 Task: In the event  named  Third Training Workshop: Negotiation Techniques, Set a range of dates when you can accept meetings  '12 Jul â€" 1 Aug 2023'. Select a duration of  30 min. Select working hours  	_x000D_
MON- SAT 9:00am â€" 5:00pm. Add time before or after your events  as 5 min. Set the frequency of available time slots for invitees as  45 min. Set the minimum notice period and maximum events allowed per day as  164 hour and 6. , logged in from the account softage.4@softage.net and add another guest for the event, softage.9@softage.net
Action: Mouse pressed left at (350, 298)
Screenshot: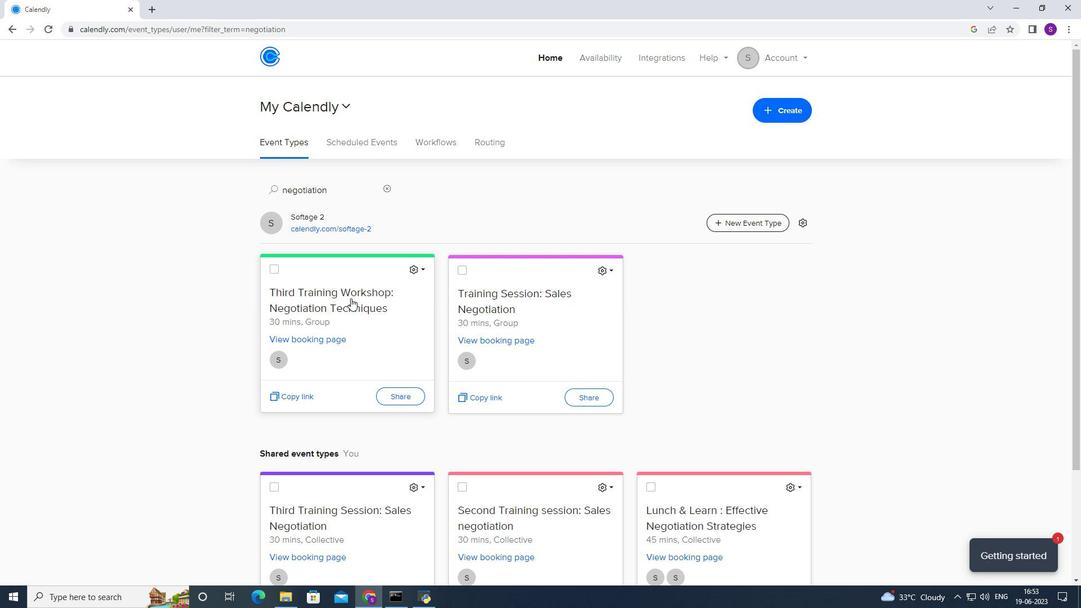 
Action: Mouse moved to (235, 279)
Screenshot: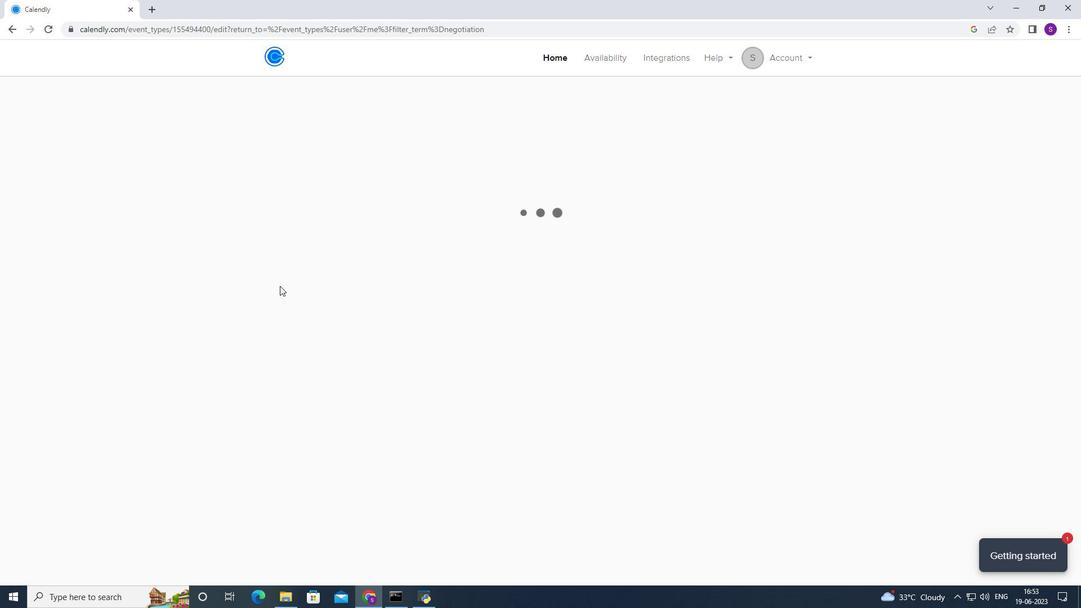 
Action: Mouse scrolled (235, 279) with delta (0, 0)
Screenshot: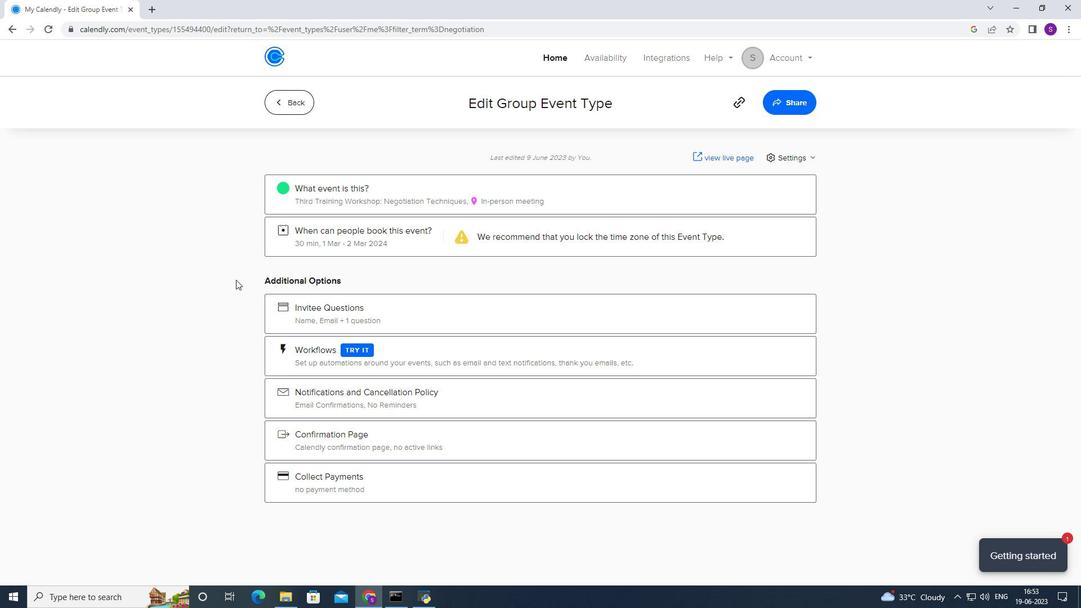 
Action: Mouse scrolled (235, 279) with delta (0, 0)
Screenshot: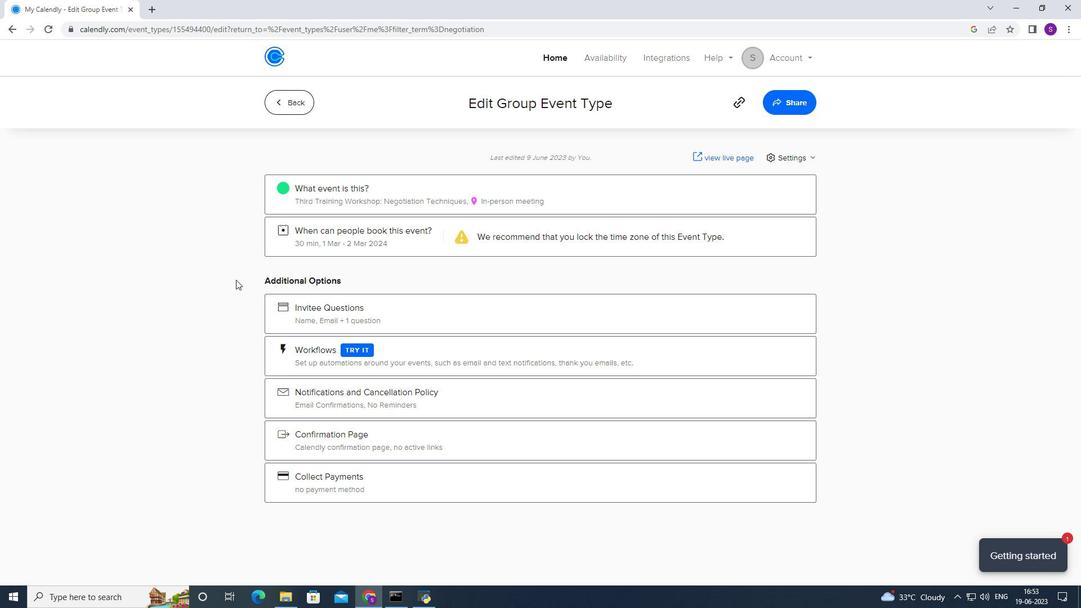 
Action: Mouse scrolled (235, 279) with delta (0, 0)
Screenshot: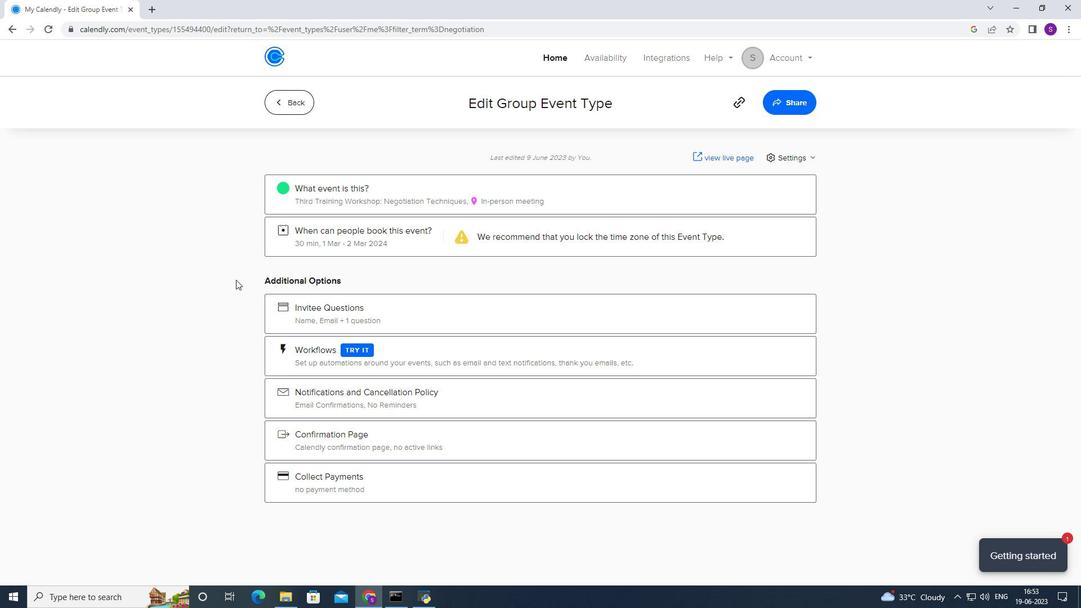 
Action: Mouse scrolled (235, 279) with delta (0, 0)
Screenshot: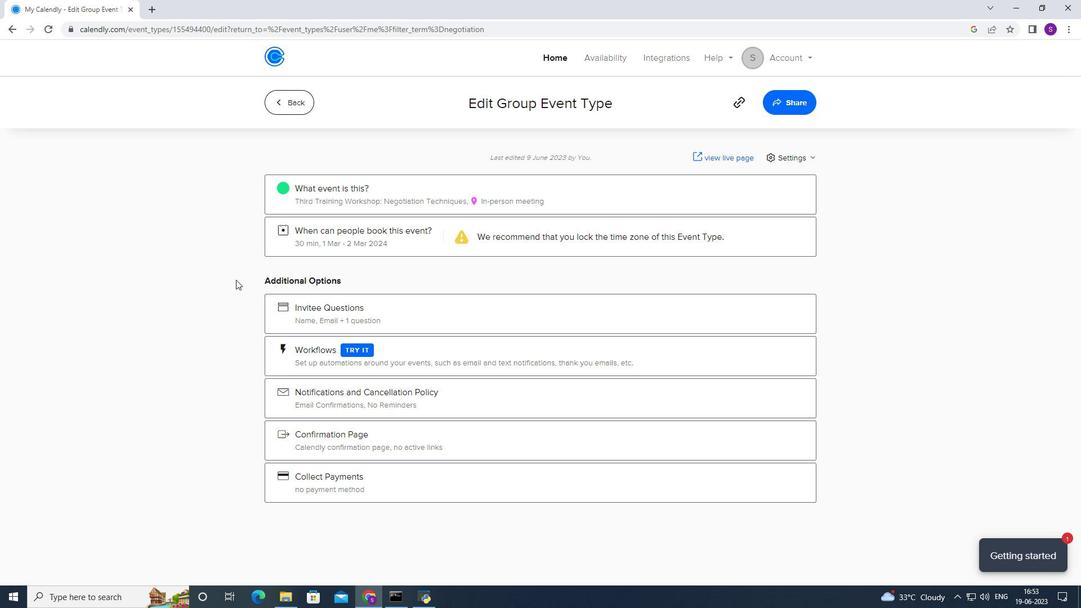 
Action: Mouse moved to (356, 245)
Screenshot: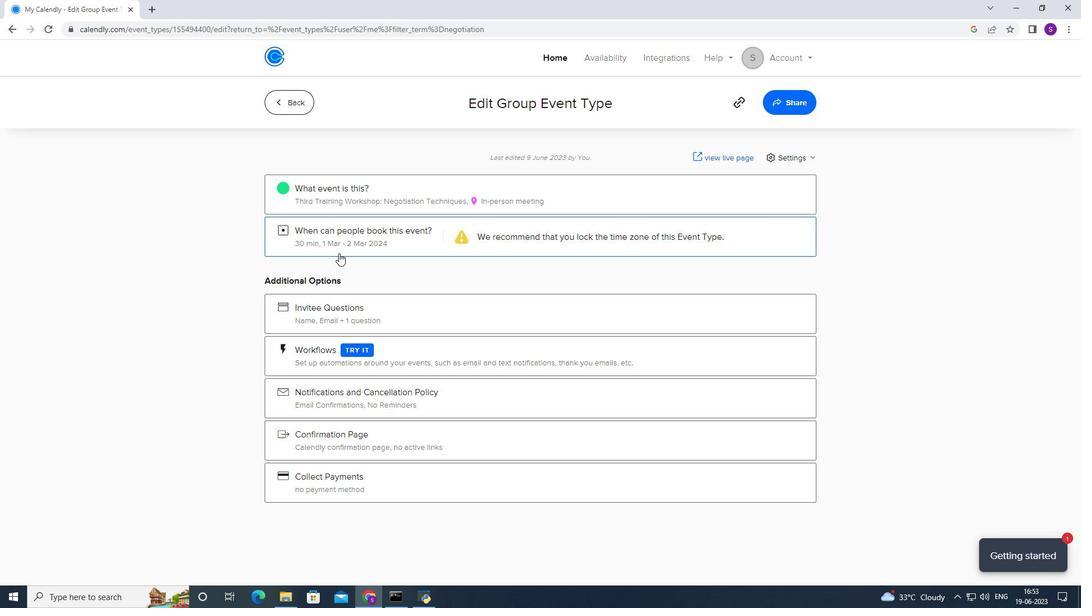 
Action: Mouse pressed left at (356, 245)
Screenshot: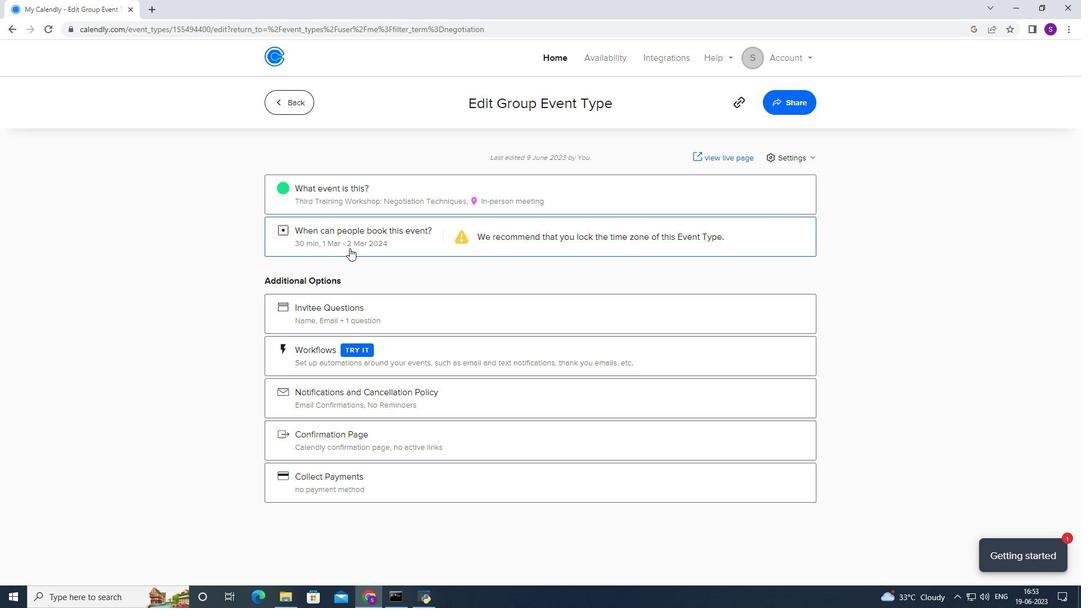 
Action: Mouse moved to (391, 382)
Screenshot: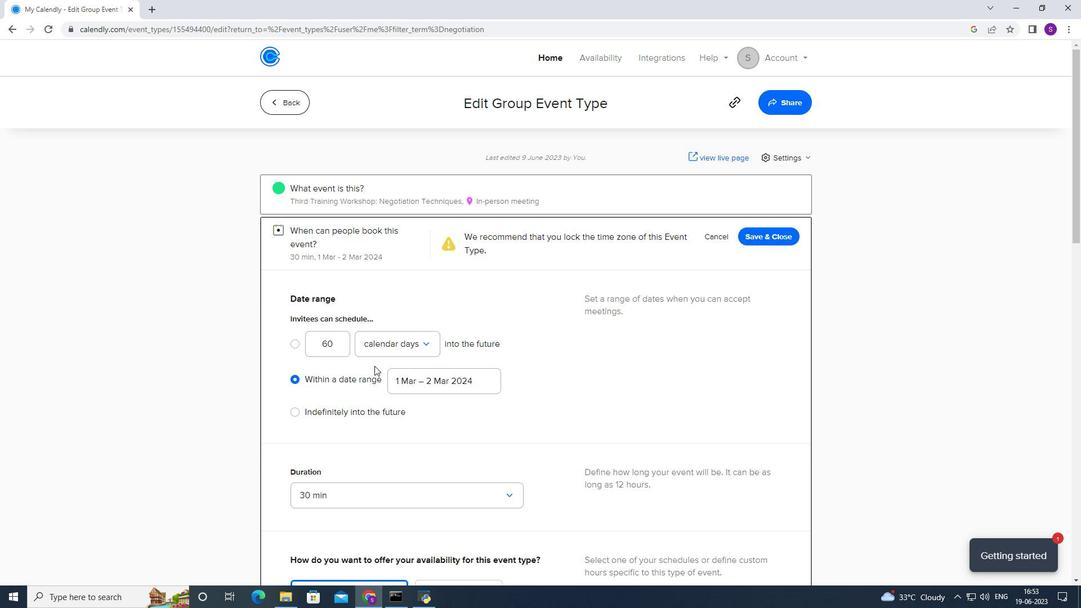 
Action: Mouse pressed left at (391, 382)
Screenshot: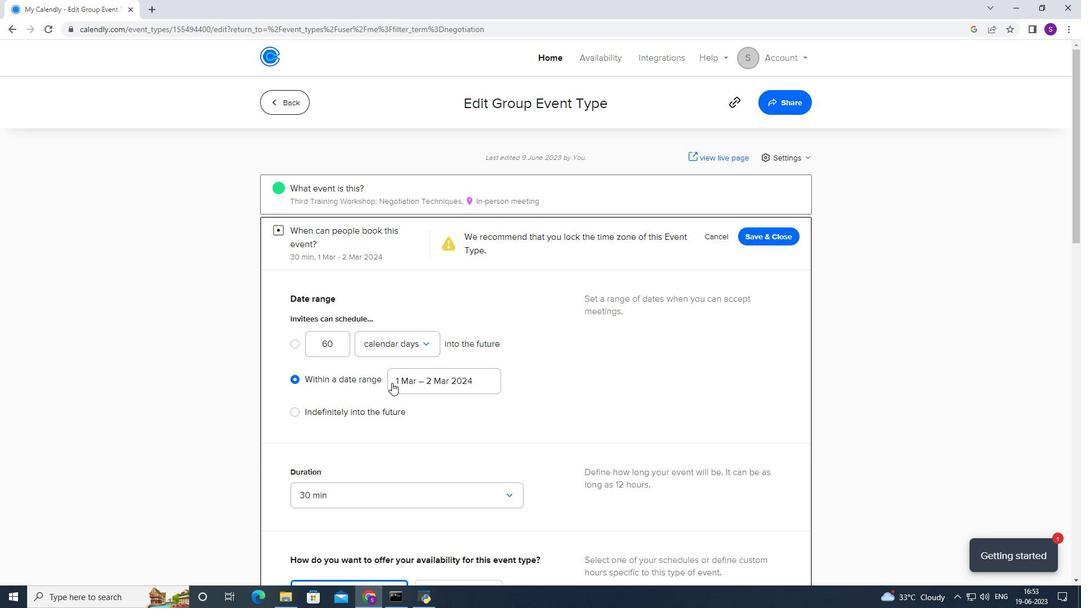 
Action: Mouse moved to (470, 173)
Screenshot: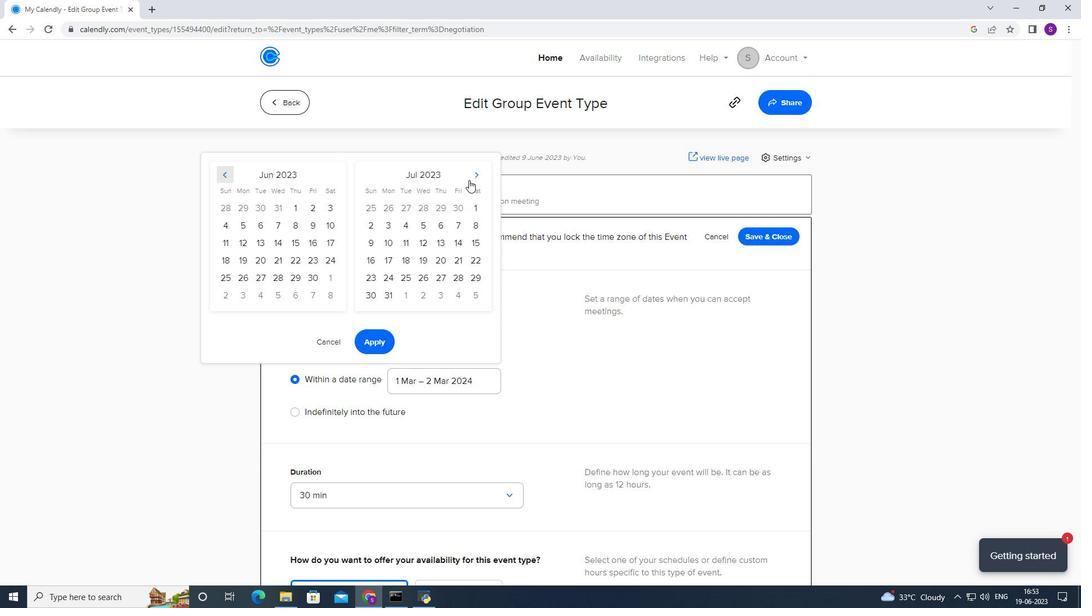 
Action: Mouse pressed left at (470, 173)
Screenshot: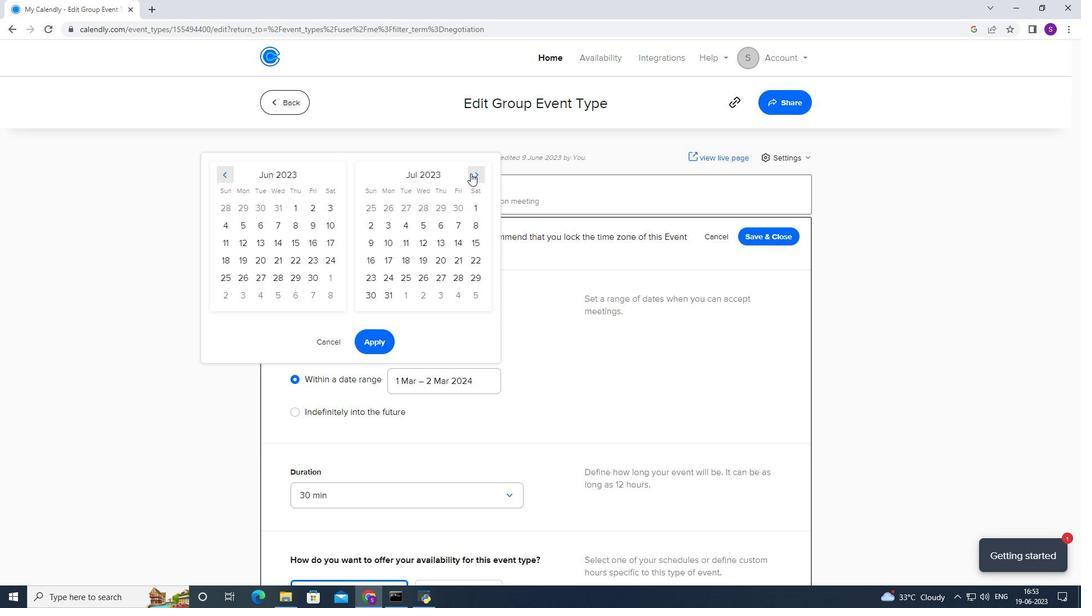 
Action: Mouse moved to (274, 246)
Screenshot: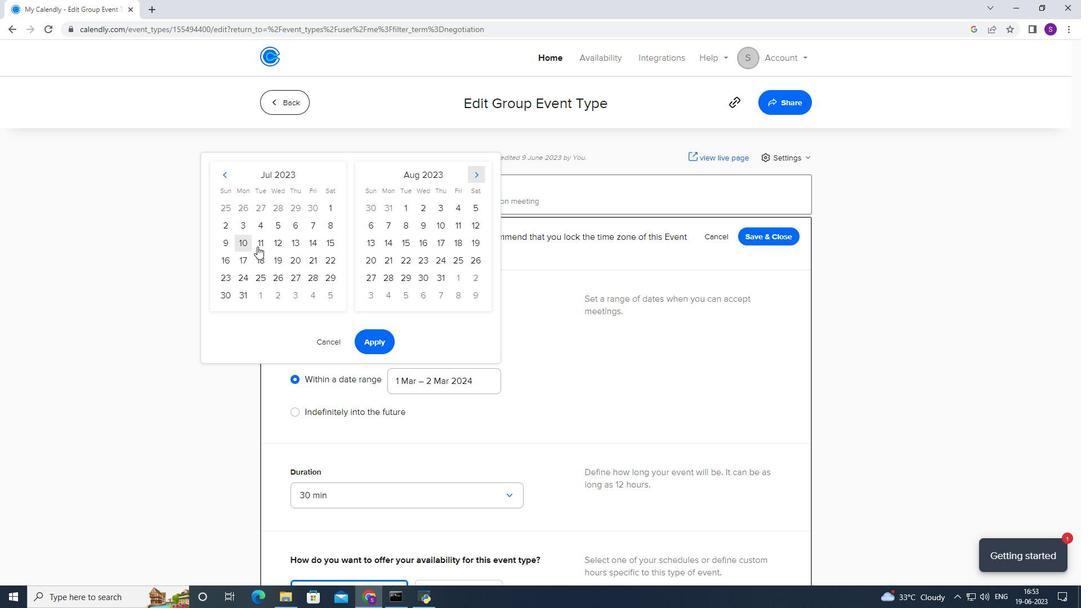 
Action: Mouse pressed left at (274, 246)
Screenshot: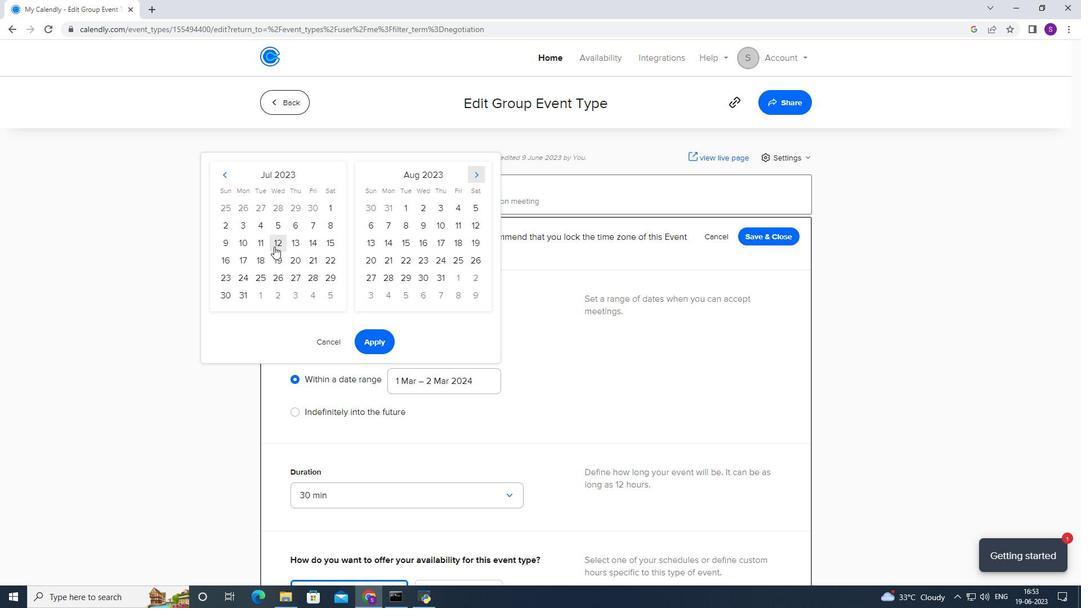 
Action: Mouse moved to (400, 207)
Screenshot: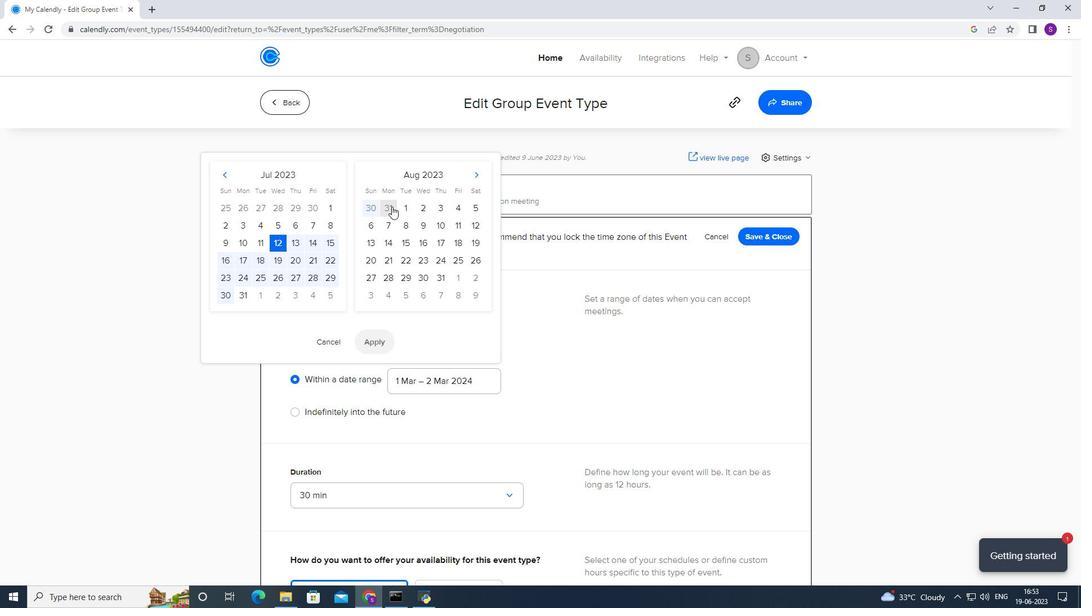 
Action: Mouse pressed left at (400, 207)
Screenshot: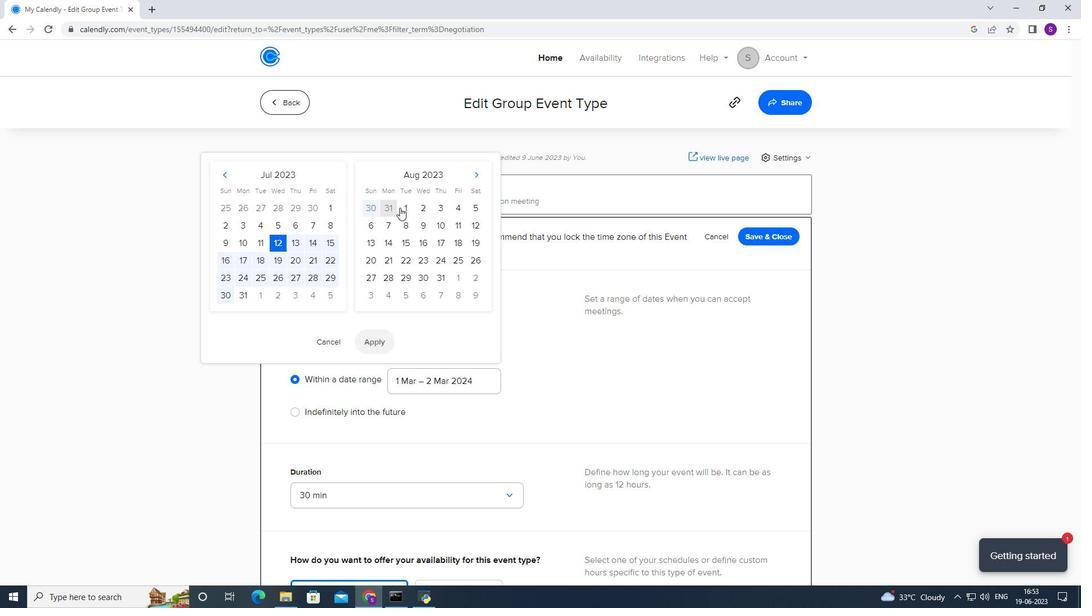 
Action: Mouse moved to (363, 350)
Screenshot: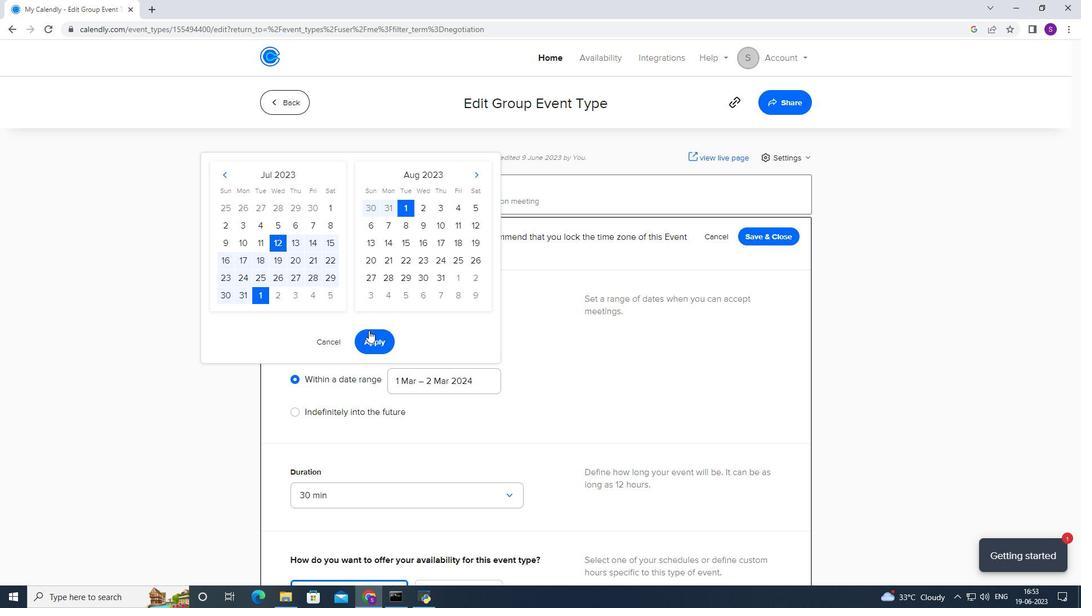 
Action: Mouse pressed left at (363, 350)
Screenshot: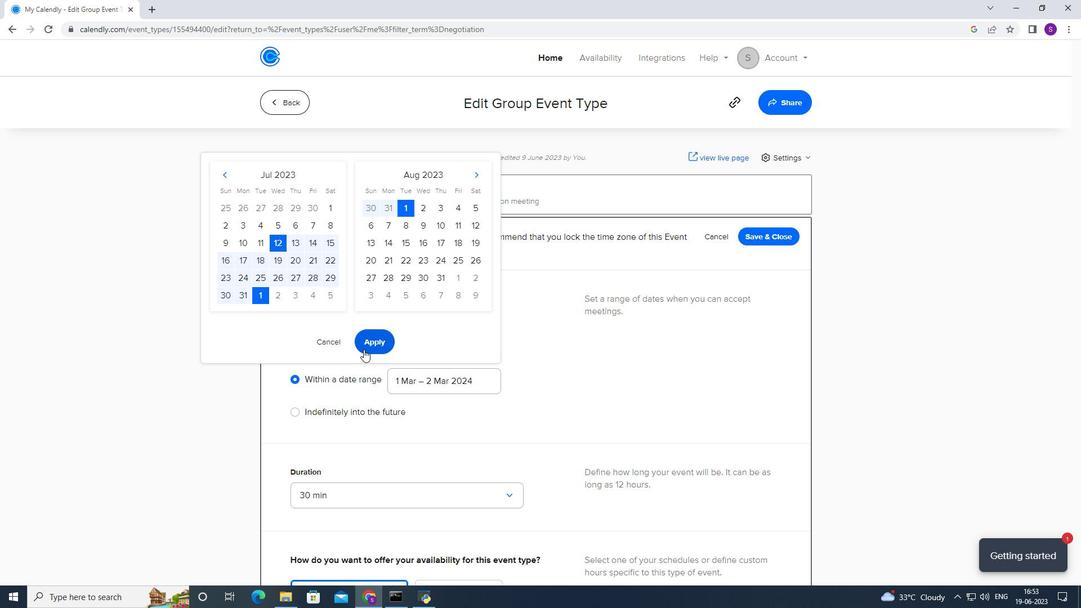 
Action: Mouse moved to (386, 332)
Screenshot: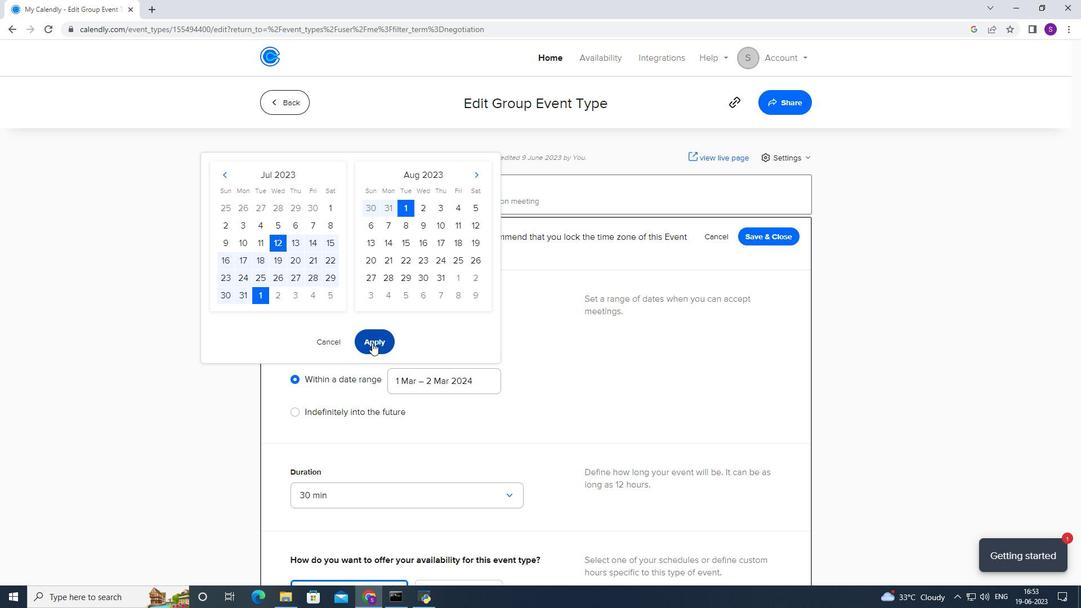 
Action: Mouse scrolled (386, 331) with delta (0, 0)
Screenshot: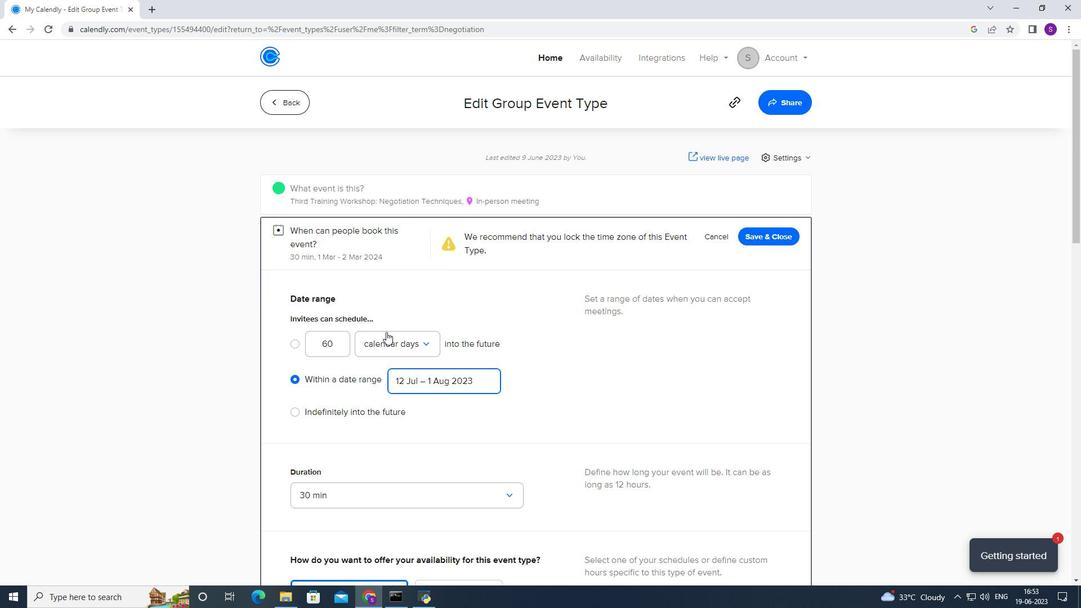
Action: Mouse scrolled (386, 331) with delta (0, 0)
Screenshot: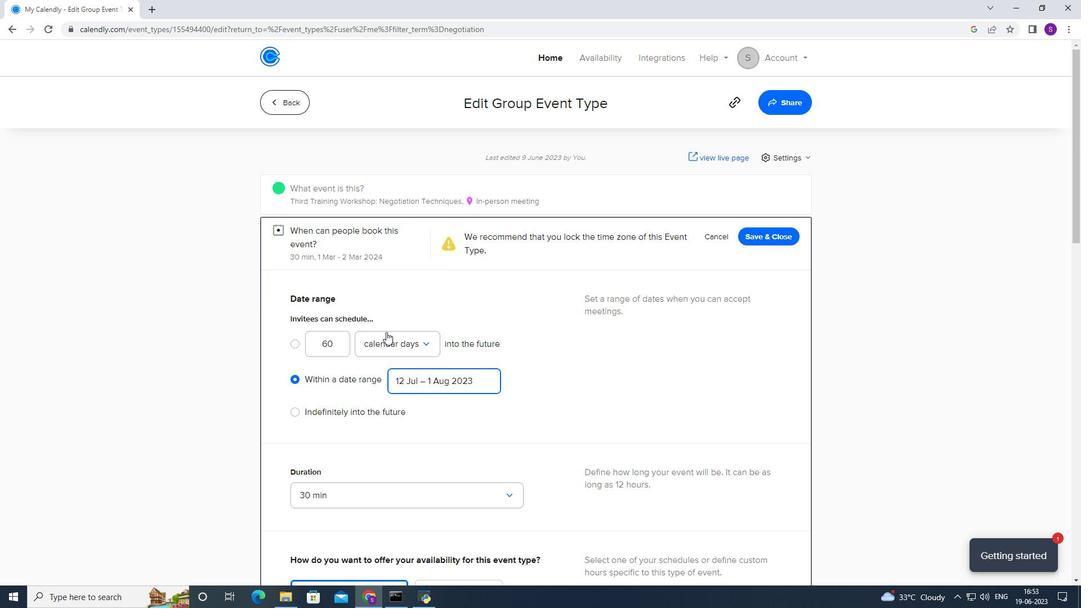 
Action: Mouse scrolled (386, 331) with delta (0, 0)
Screenshot: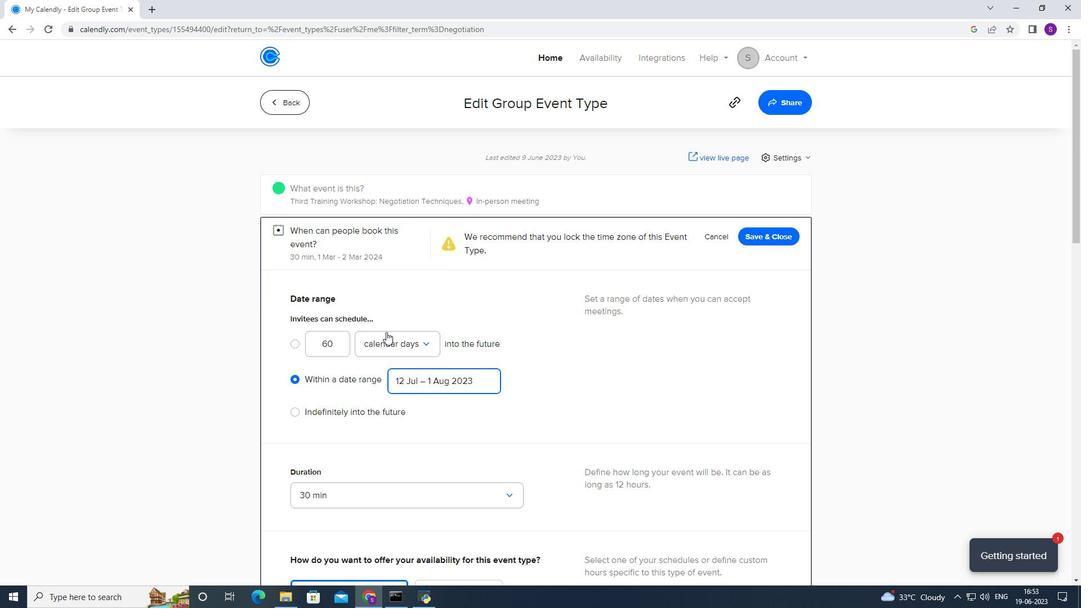 
Action: Mouse scrolled (386, 331) with delta (0, 0)
Screenshot: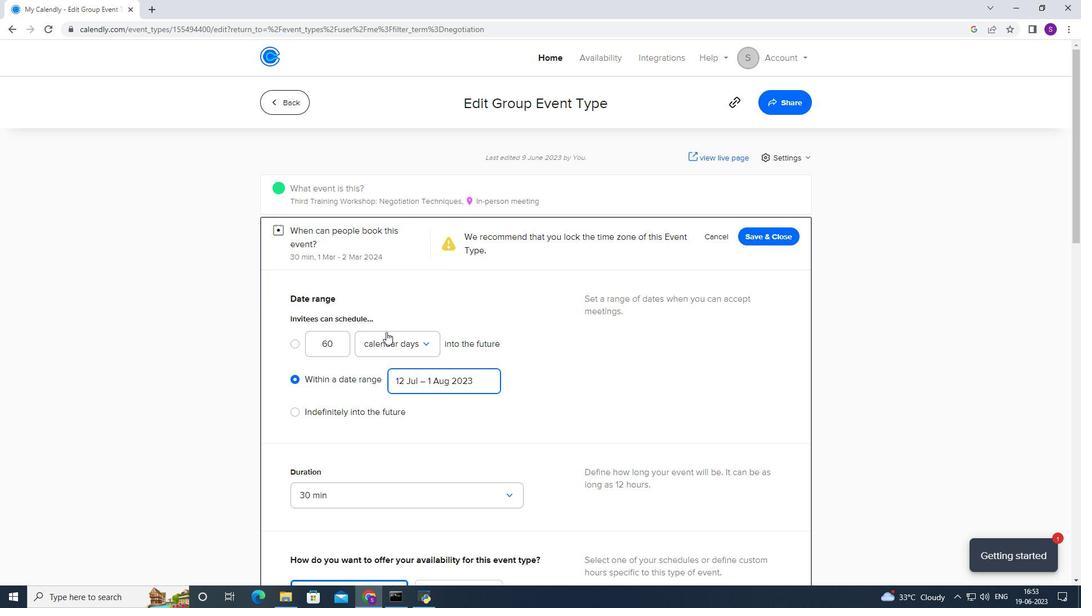 
Action: Mouse scrolled (386, 331) with delta (0, 0)
Screenshot: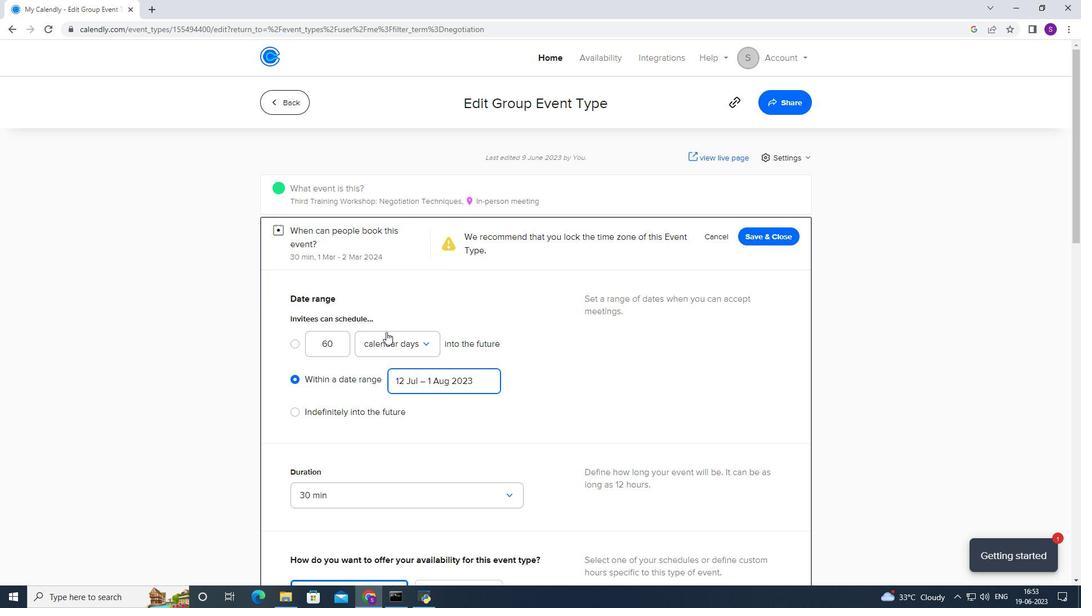 
Action: Mouse scrolled (386, 331) with delta (0, 0)
Screenshot: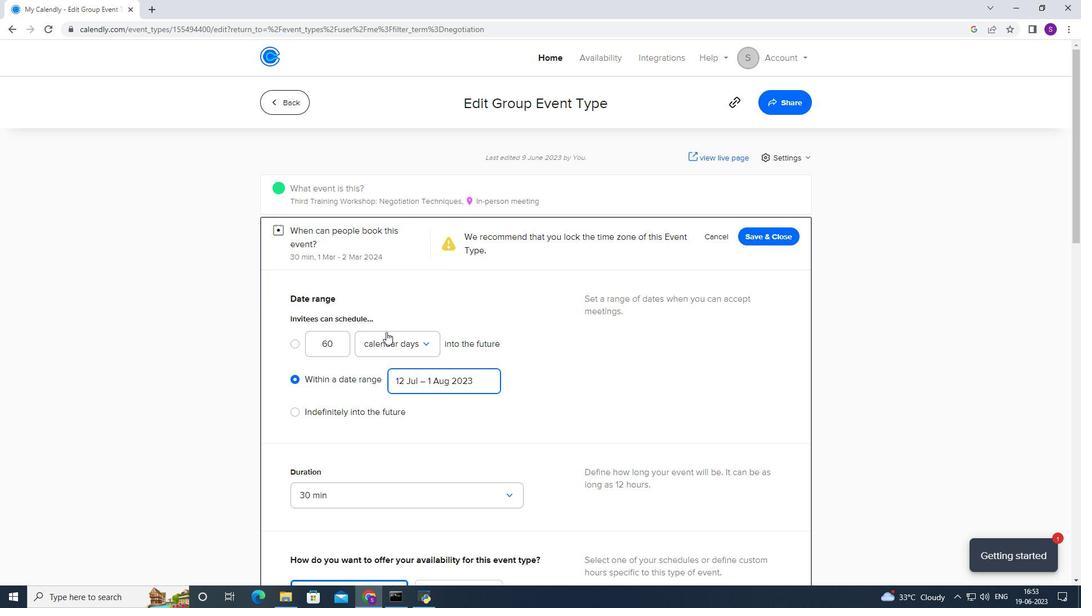 
Action: Mouse moved to (365, 155)
Screenshot: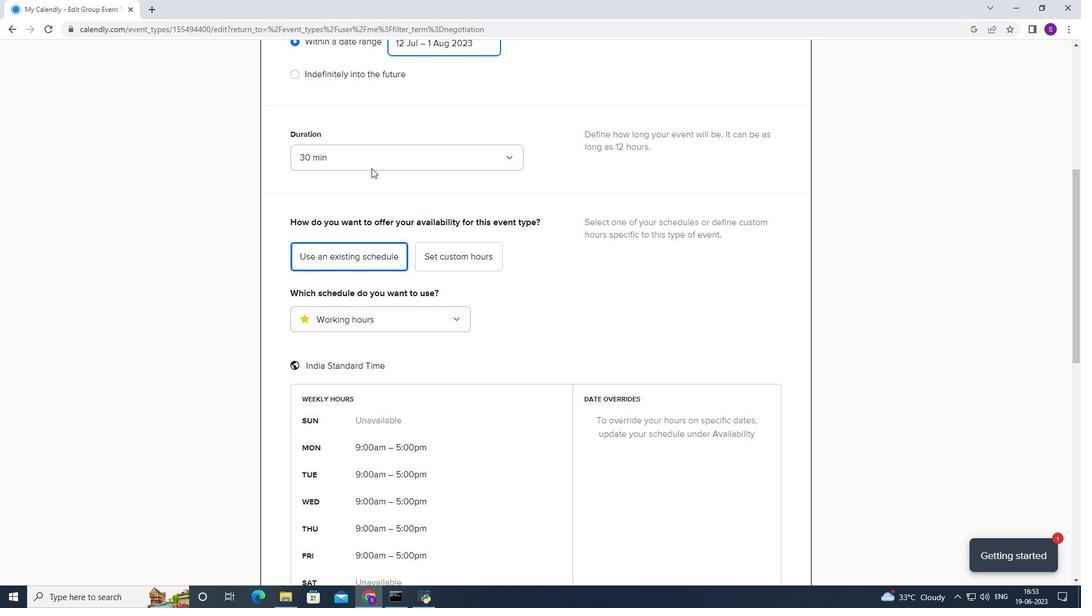 
Action: Mouse pressed left at (365, 155)
Screenshot: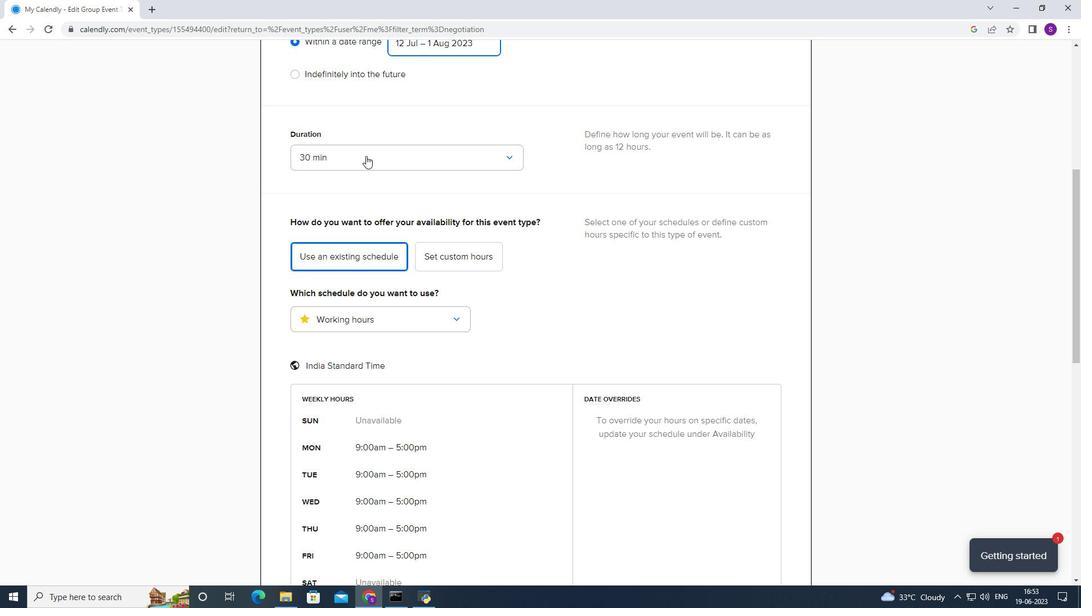 
Action: Mouse moved to (338, 208)
Screenshot: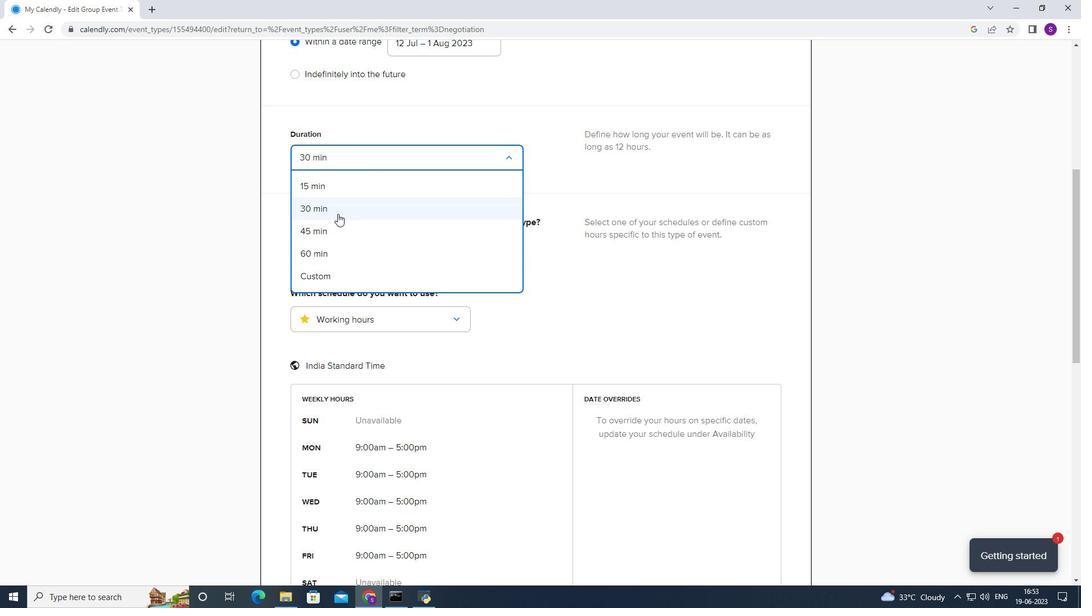 
Action: Mouse pressed left at (338, 208)
Screenshot: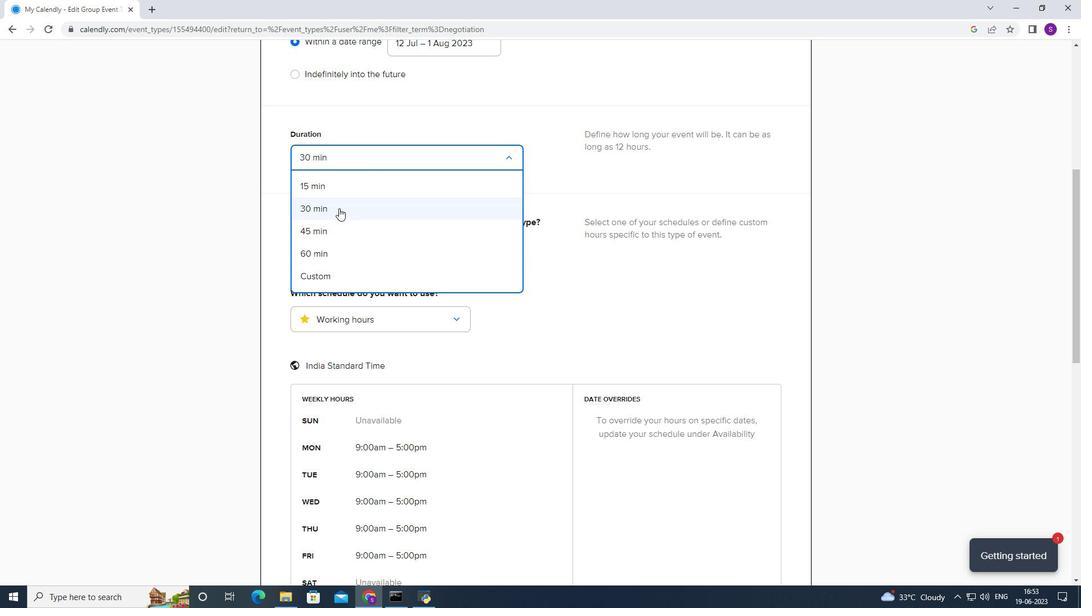 
Action: Mouse moved to (337, 278)
Screenshot: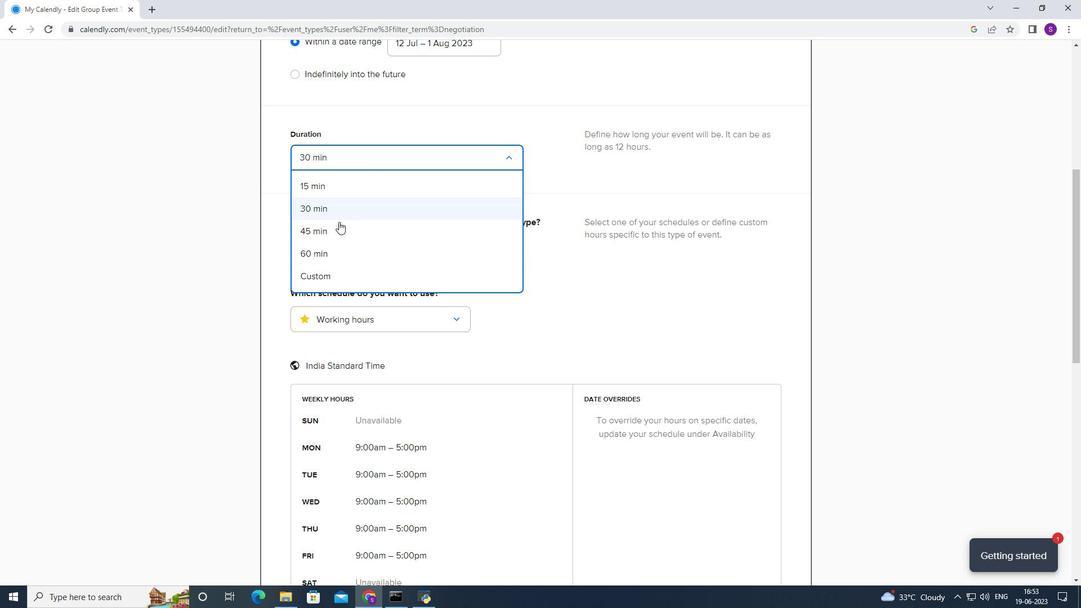 
Action: Mouse scrolled (337, 277) with delta (0, 0)
Screenshot: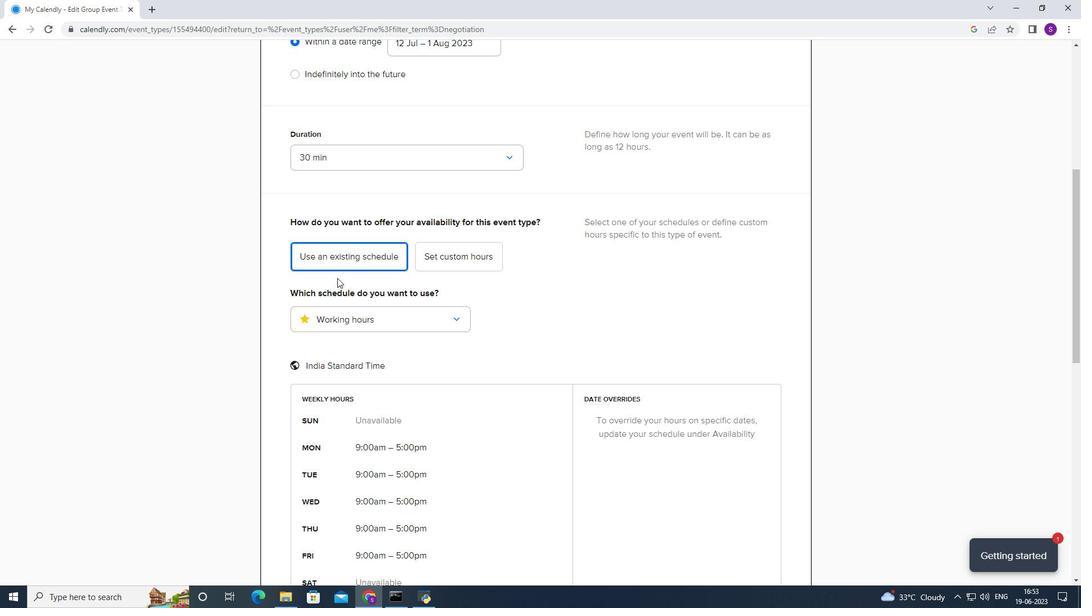 
Action: Mouse scrolled (337, 277) with delta (0, 0)
Screenshot: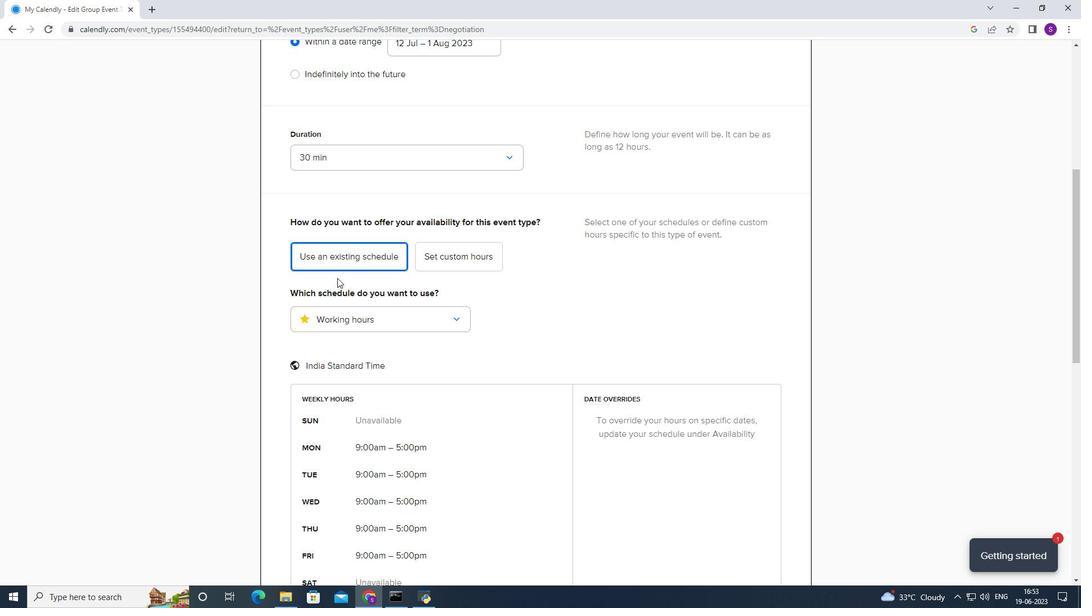 
Action: Mouse scrolled (337, 277) with delta (0, 0)
Screenshot: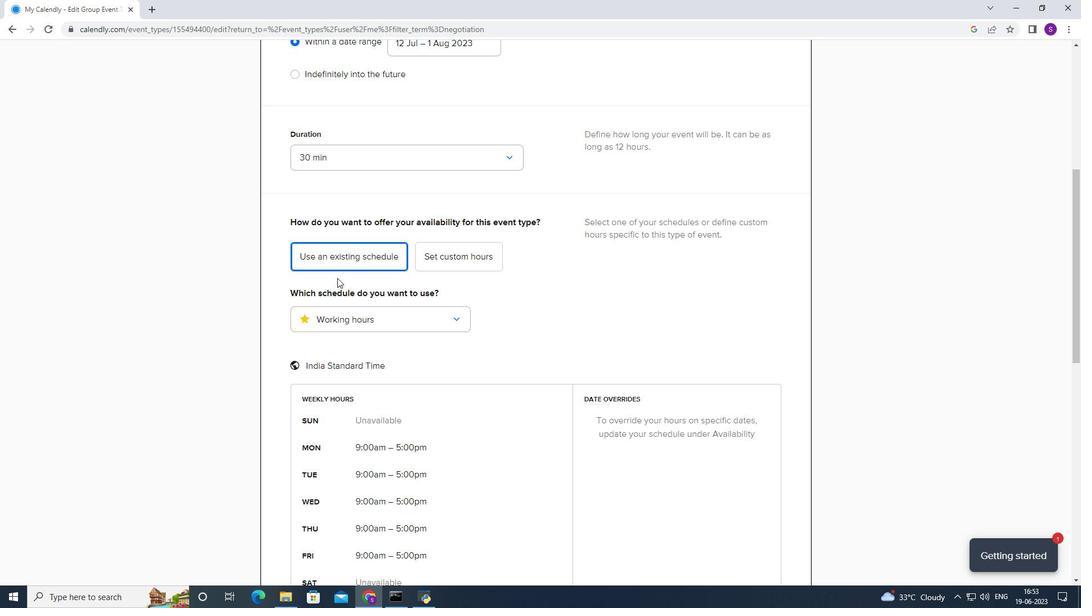 
Action: Mouse moved to (390, 156)
Screenshot: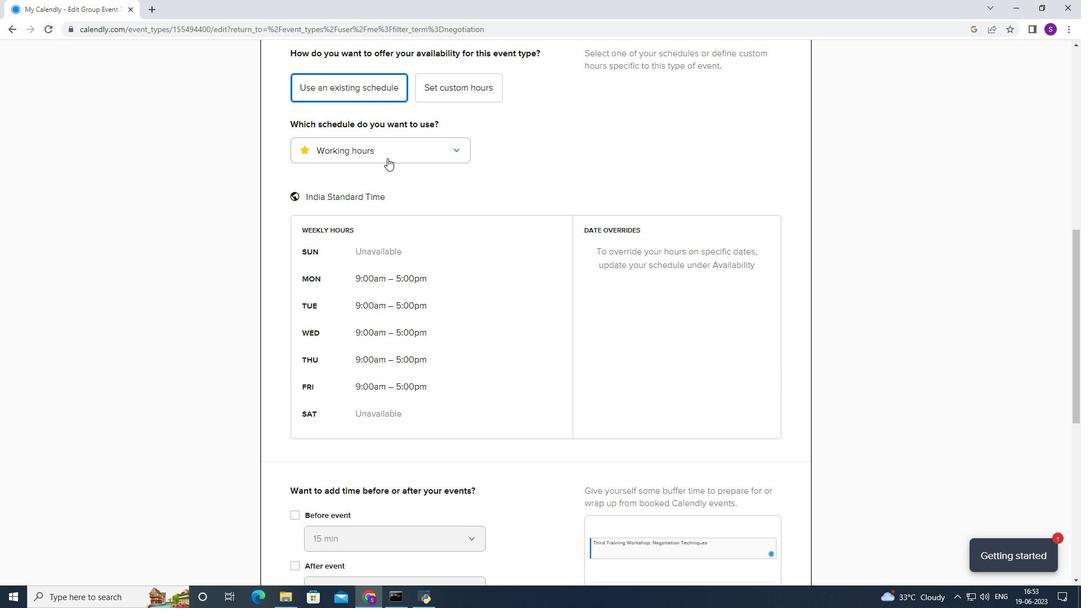 
Action: Mouse pressed left at (390, 156)
Screenshot: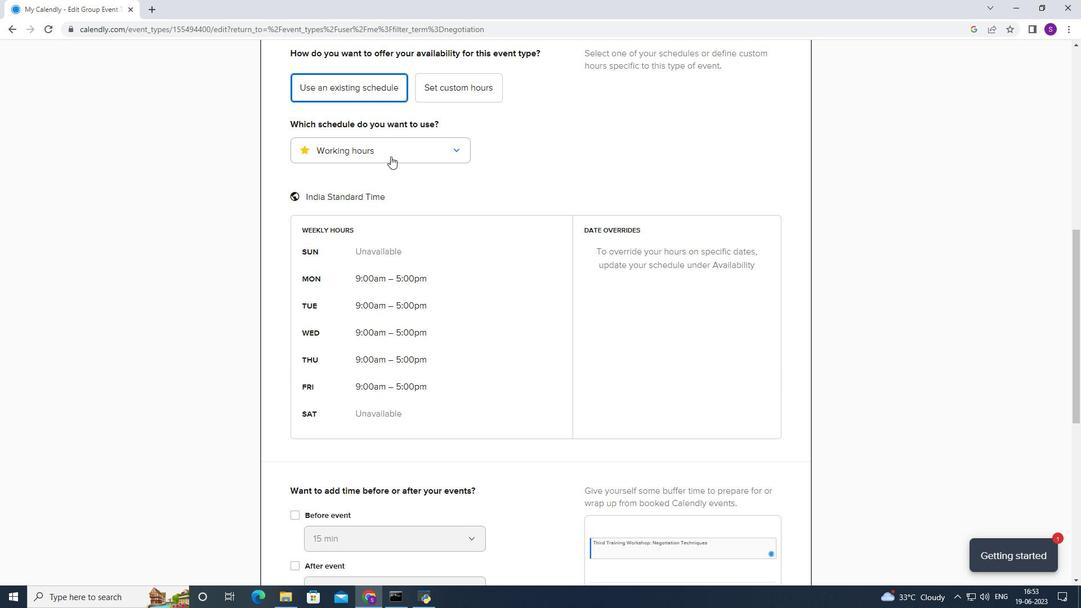 
Action: Mouse moved to (459, 100)
Screenshot: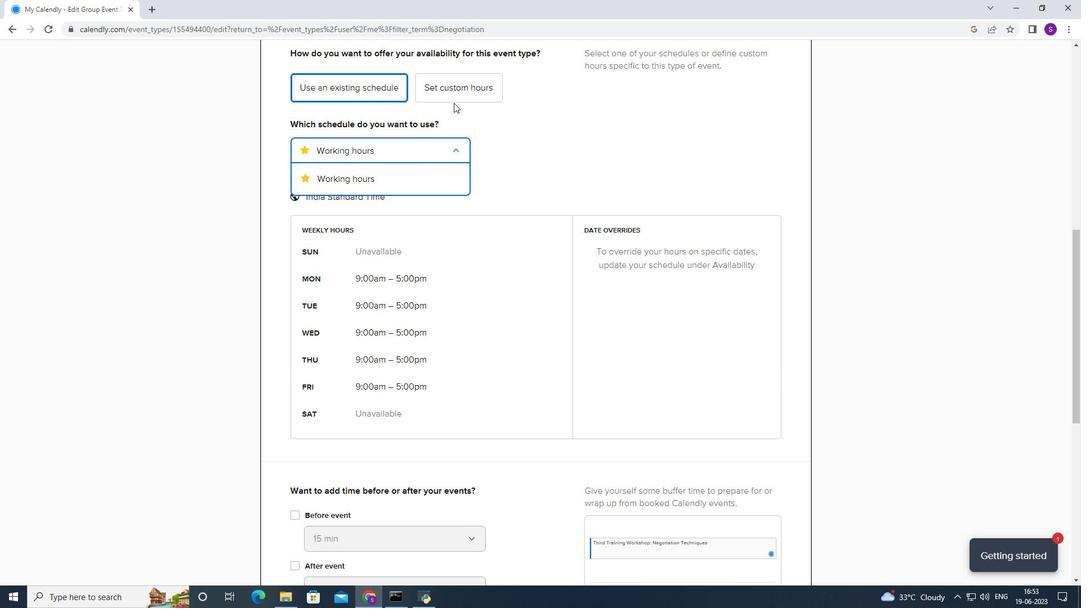 
Action: Mouse pressed left at (459, 100)
Screenshot: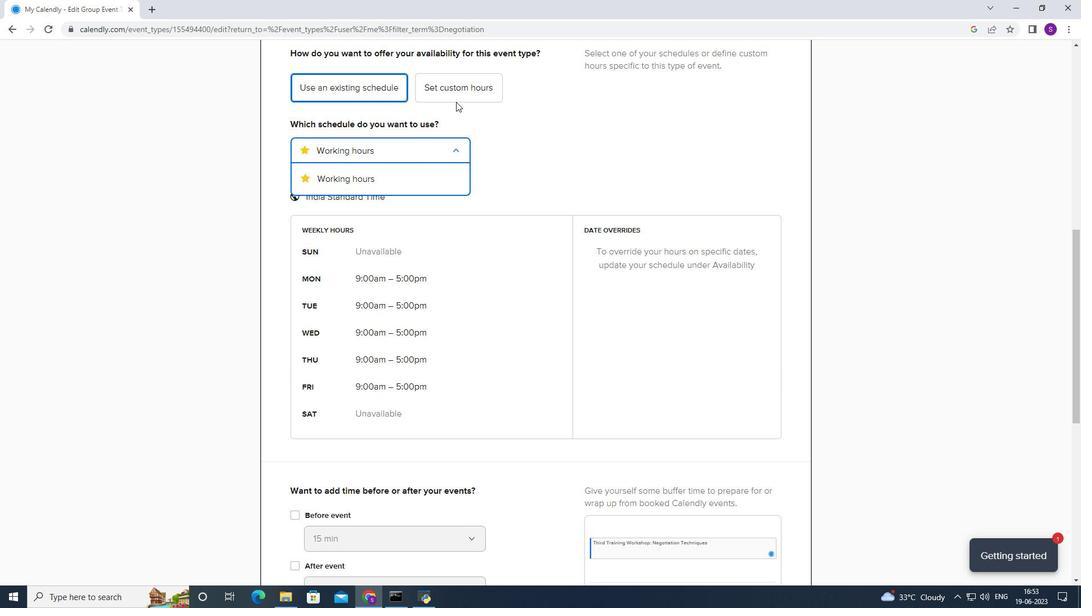 
Action: Mouse moved to (468, 96)
Screenshot: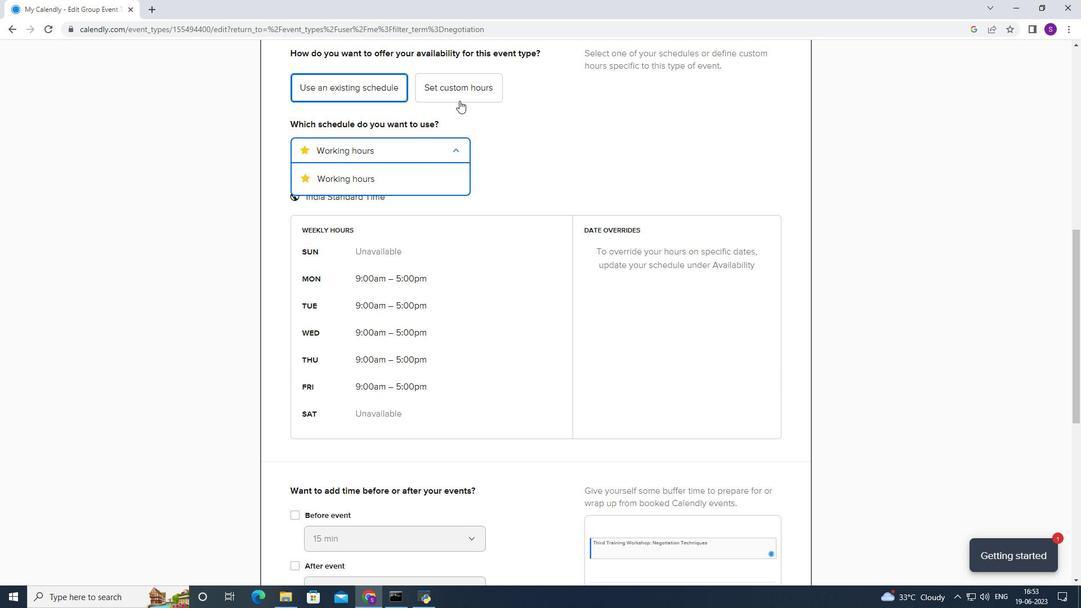 
Action: Mouse pressed left at (468, 96)
Screenshot: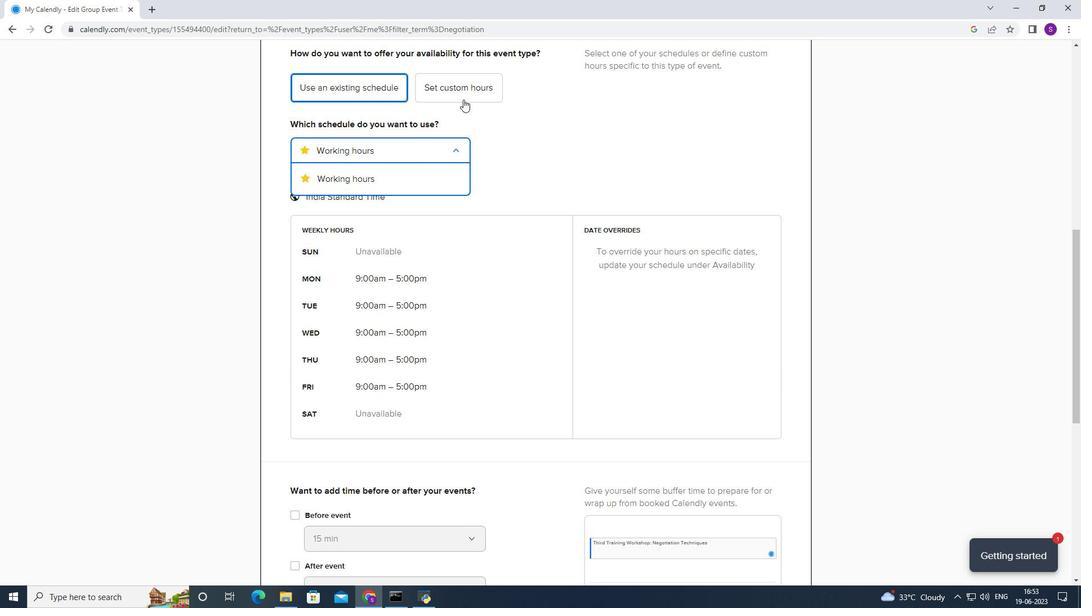 
Action: Mouse moved to (331, 258)
Screenshot: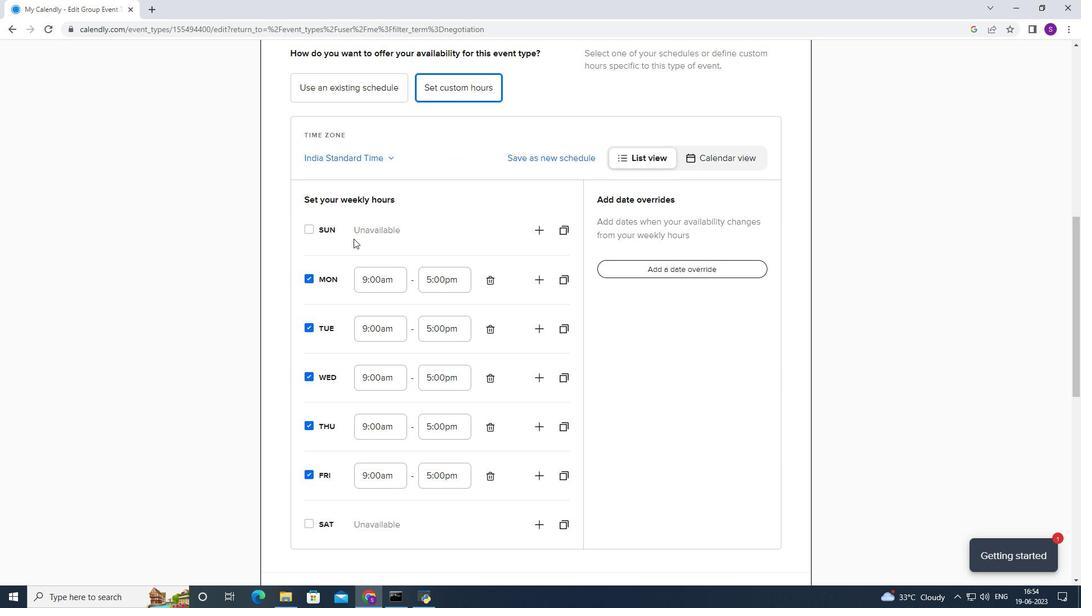 
Action: Mouse scrolled (333, 257) with delta (0, 0)
Screenshot: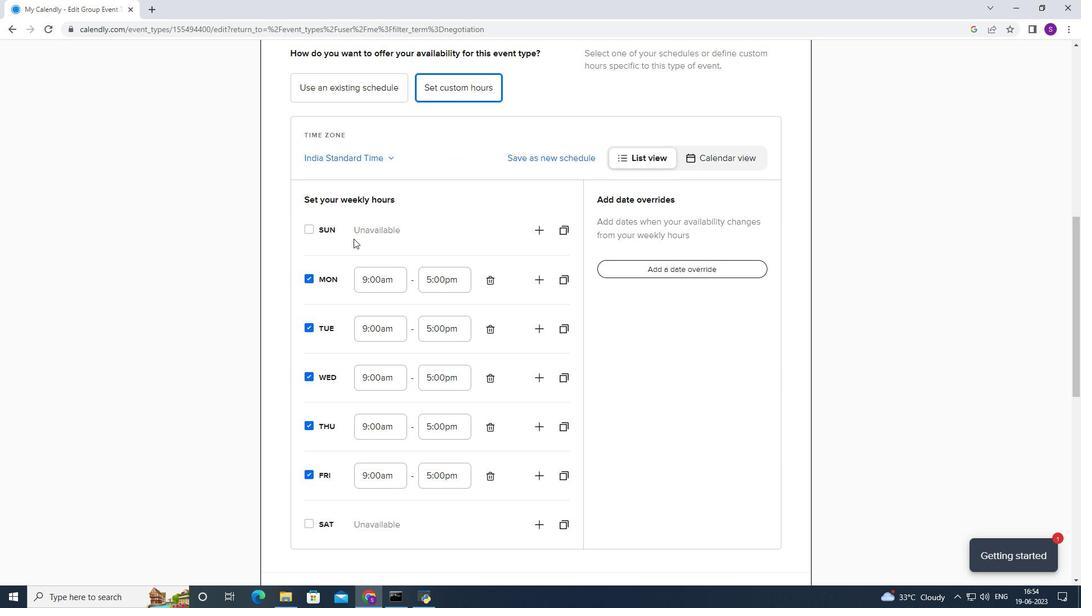 
Action: Mouse moved to (329, 260)
Screenshot: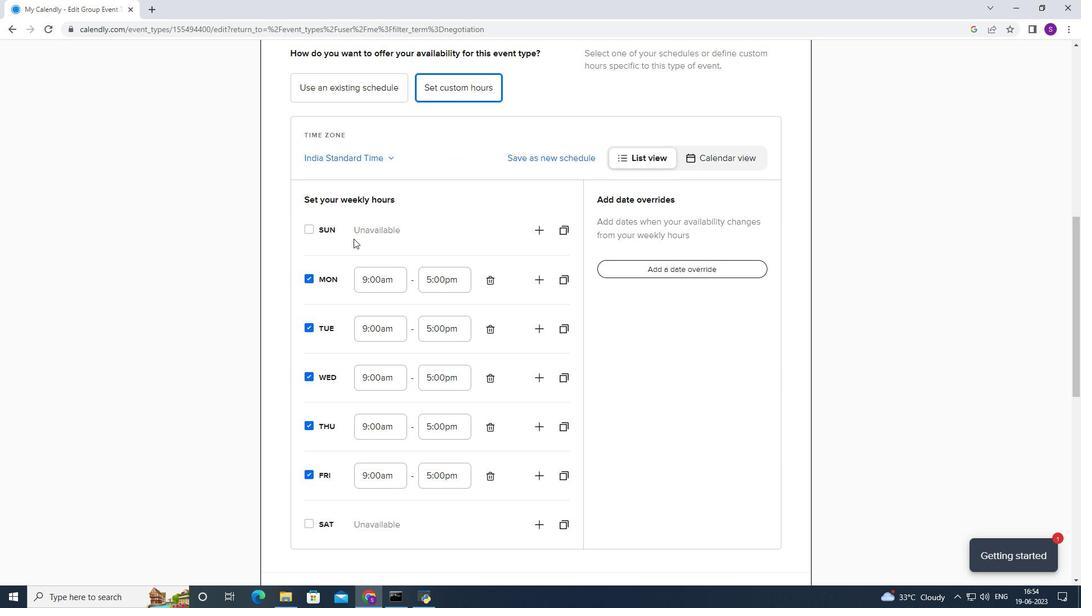 
Action: Mouse scrolled (329, 259) with delta (0, 0)
Screenshot: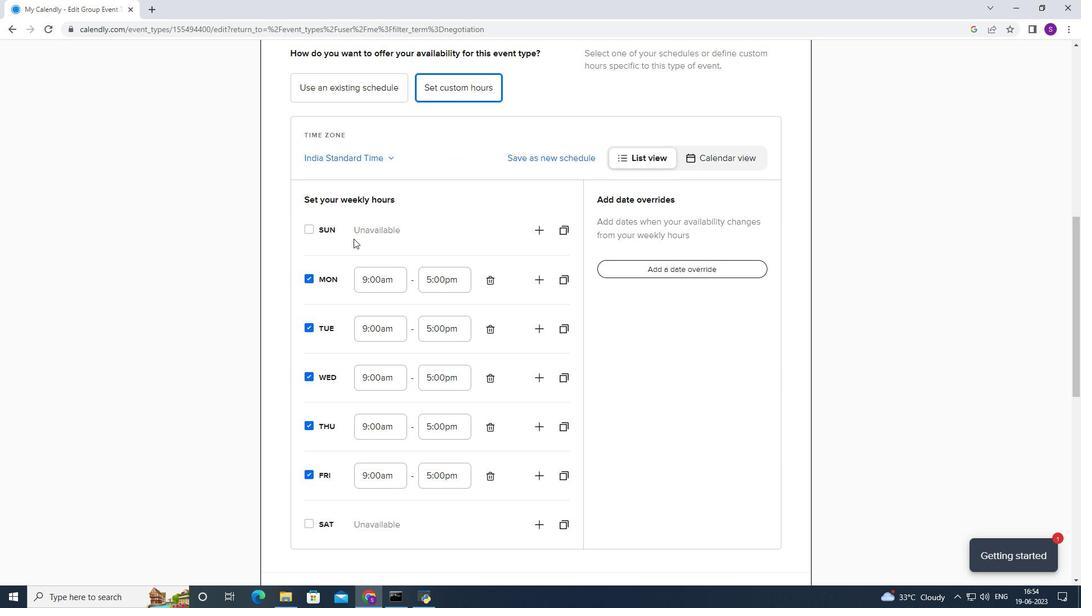 
Action: Mouse moved to (327, 261)
Screenshot: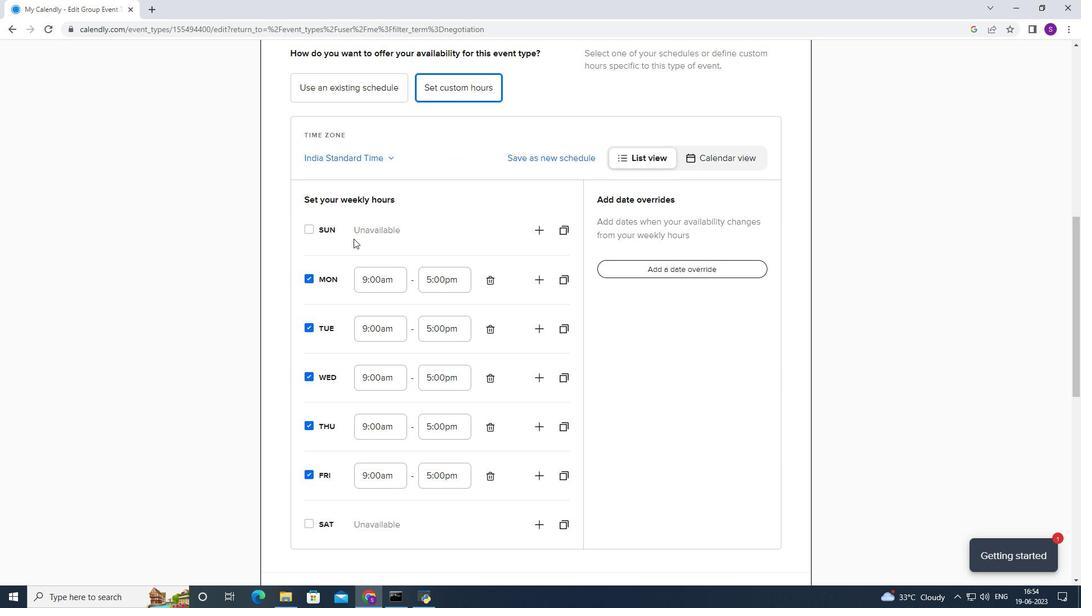 
Action: Mouse scrolled (327, 261) with delta (0, 0)
Screenshot: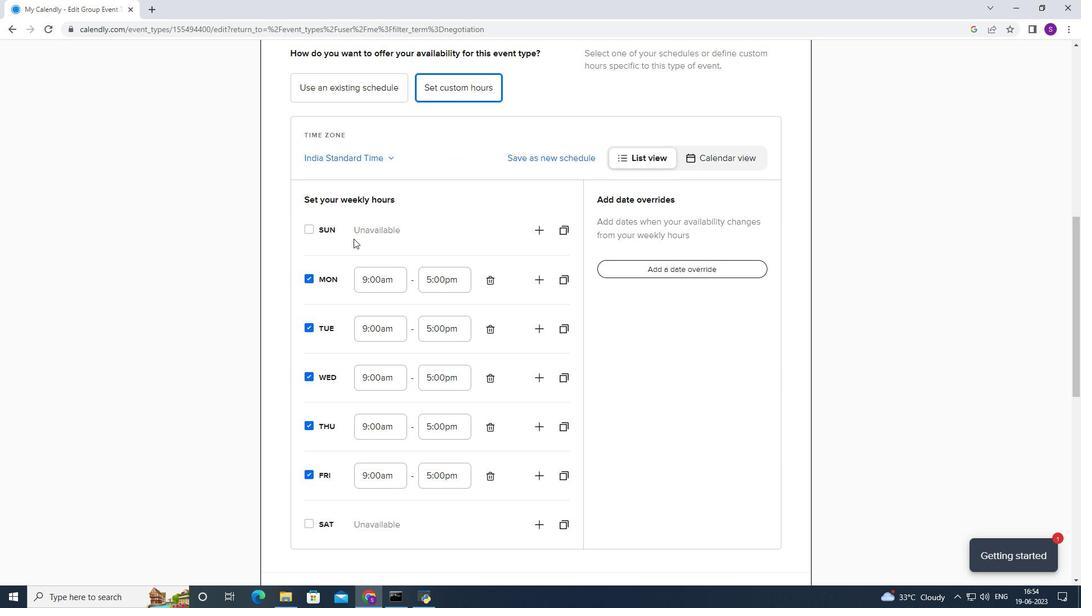 
Action: Mouse moved to (326, 261)
Screenshot: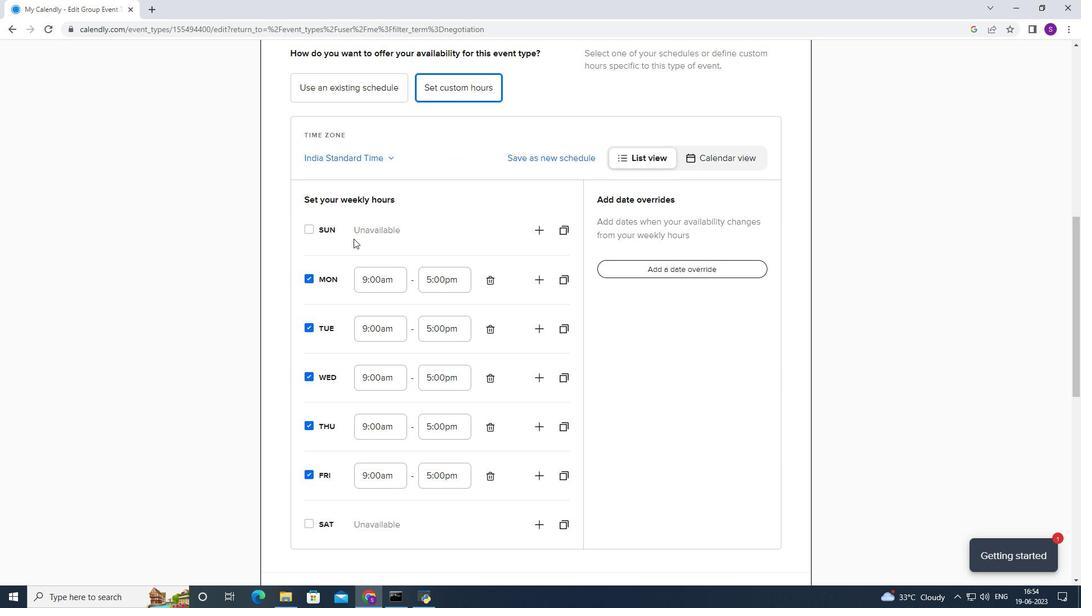 
Action: Mouse scrolled (326, 261) with delta (0, 0)
Screenshot: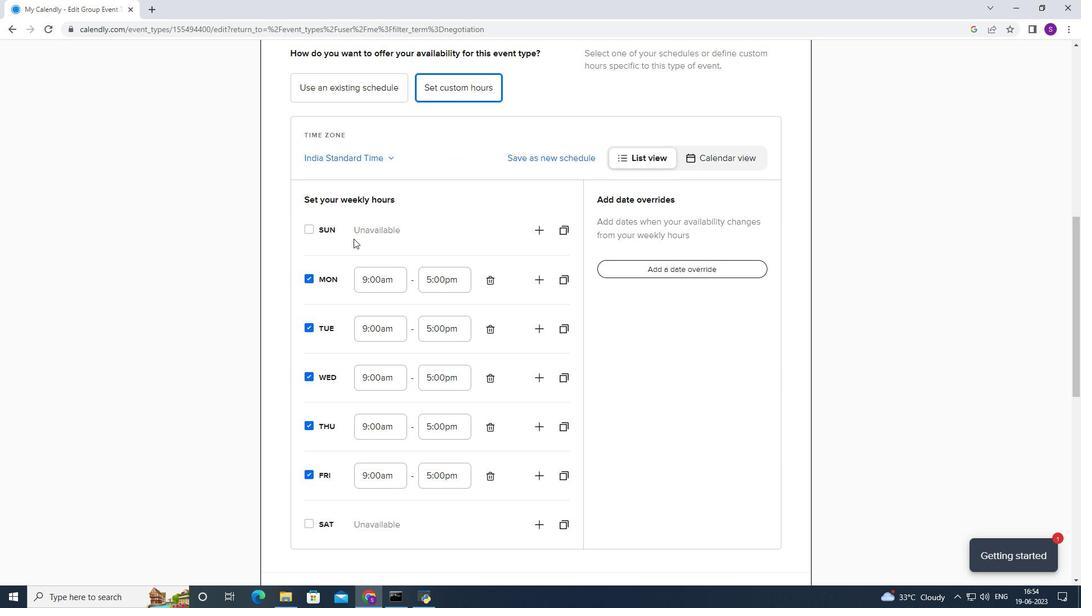
Action: Mouse moved to (315, 298)
Screenshot: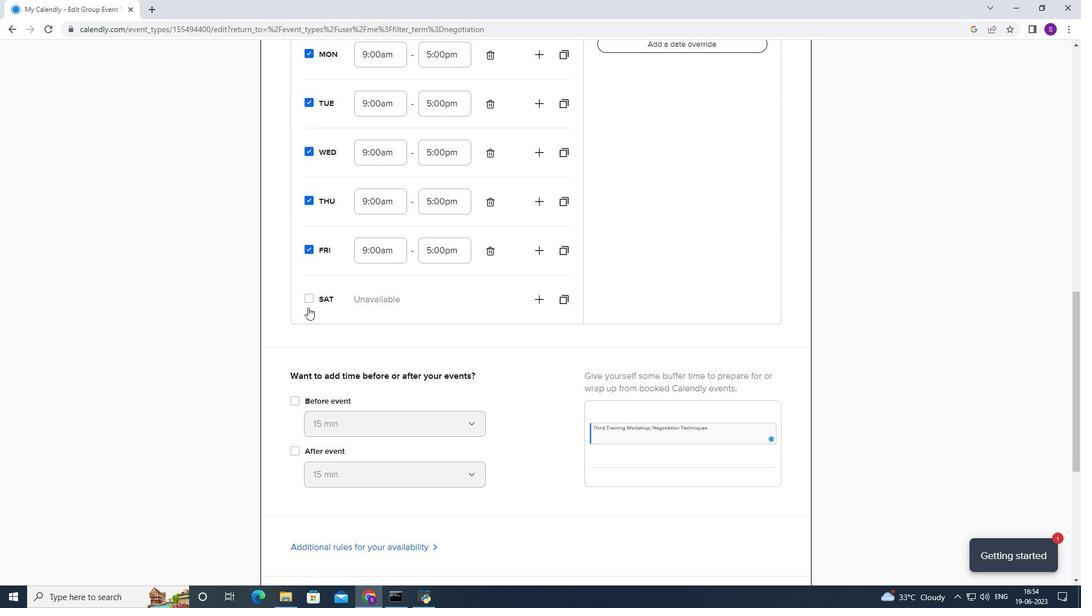 
Action: Mouse pressed left at (315, 298)
Screenshot: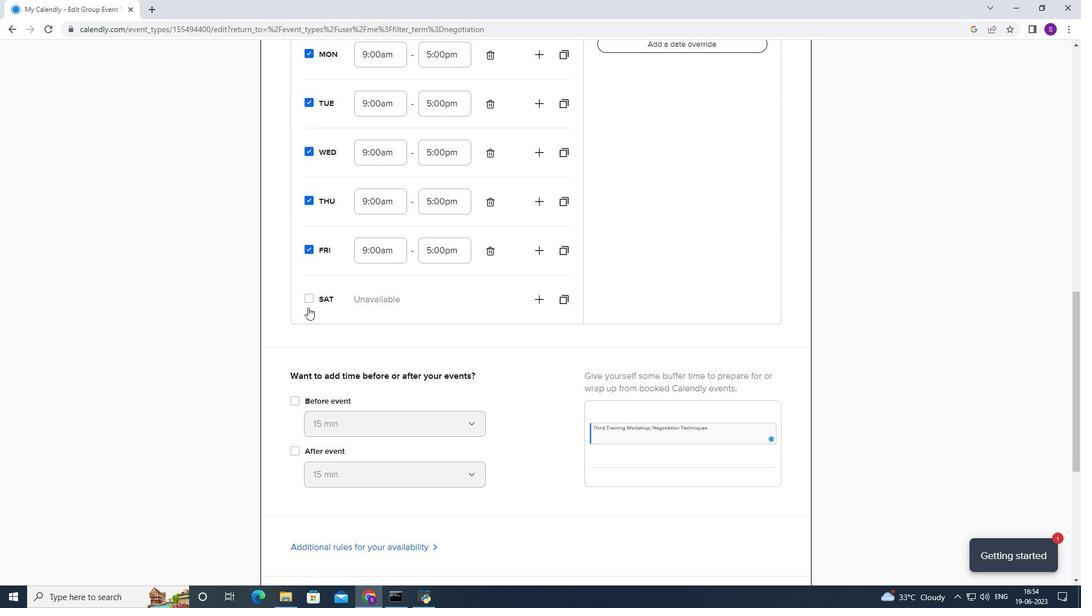 
Action: Mouse moved to (296, 367)
Screenshot: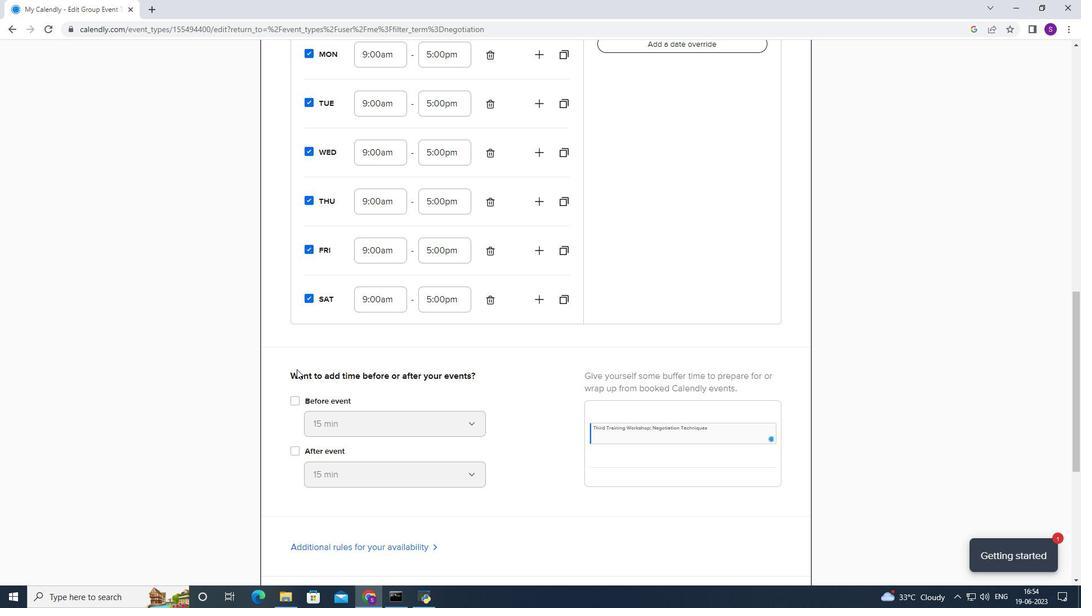 
Action: Mouse scrolled (296, 367) with delta (0, 0)
Screenshot: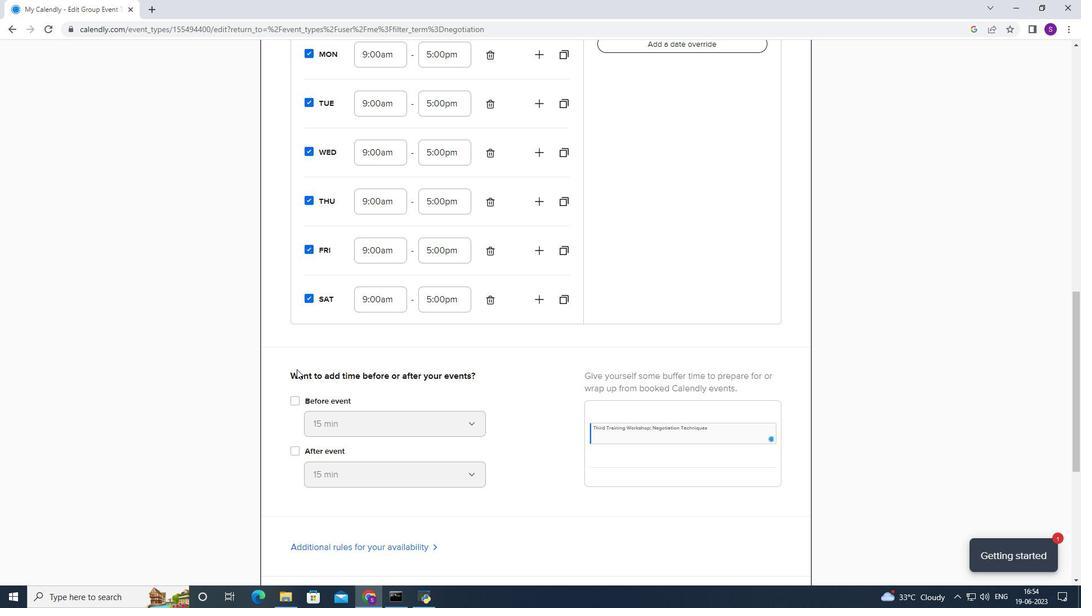 
Action: Mouse scrolled (296, 367) with delta (0, 0)
Screenshot: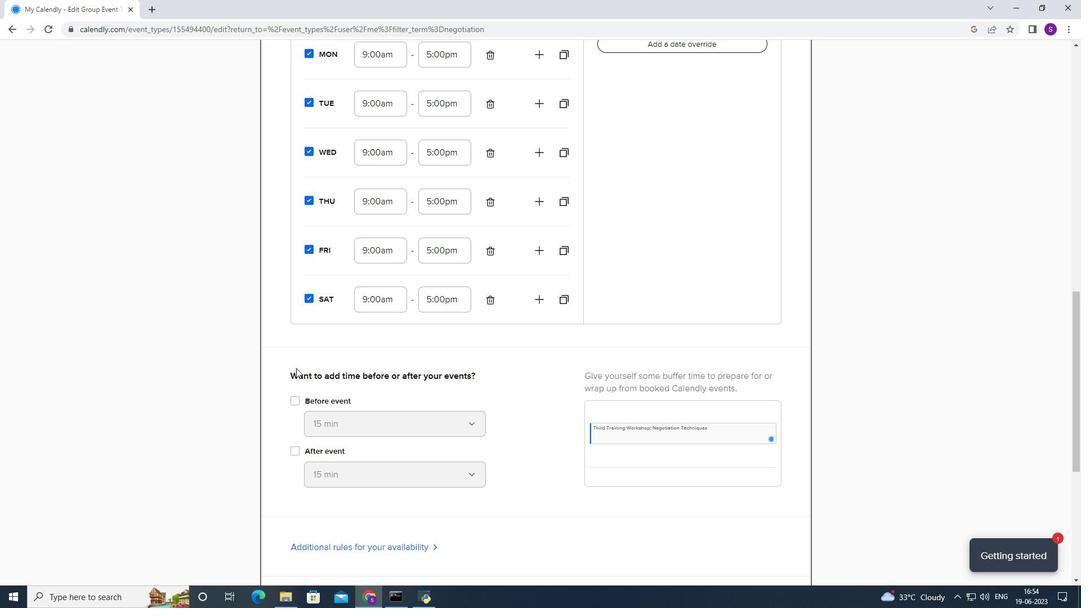 
Action: Mouse scrolled (296, 367) with delta (0, 0)
Screenshot: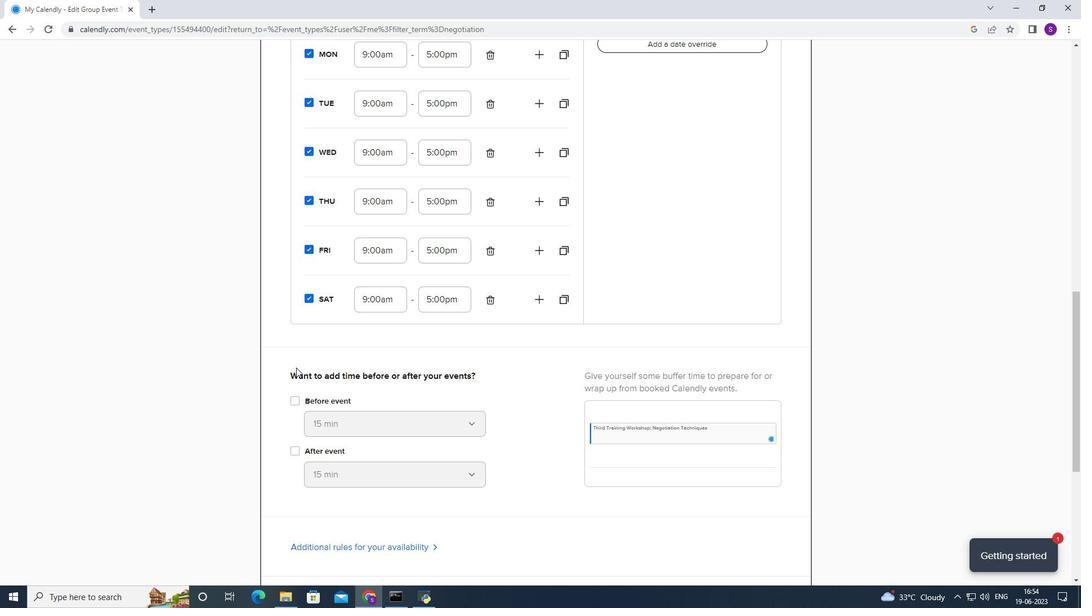 
Action: Mouse moved to (297, 228)
Screenshot: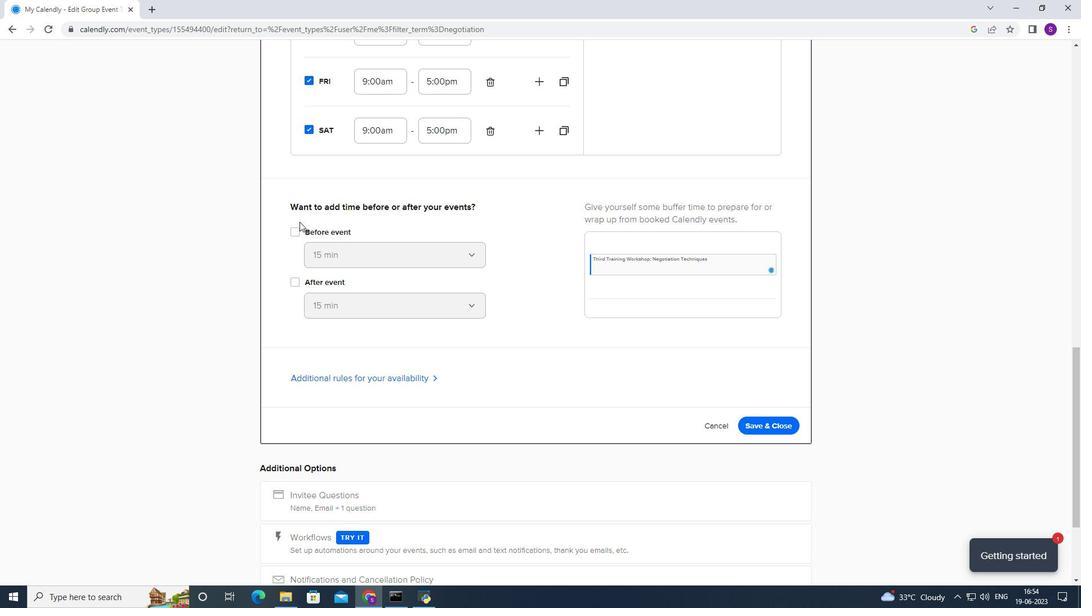 
Action: Mouse pressed left at (297, 228)
Screenshot: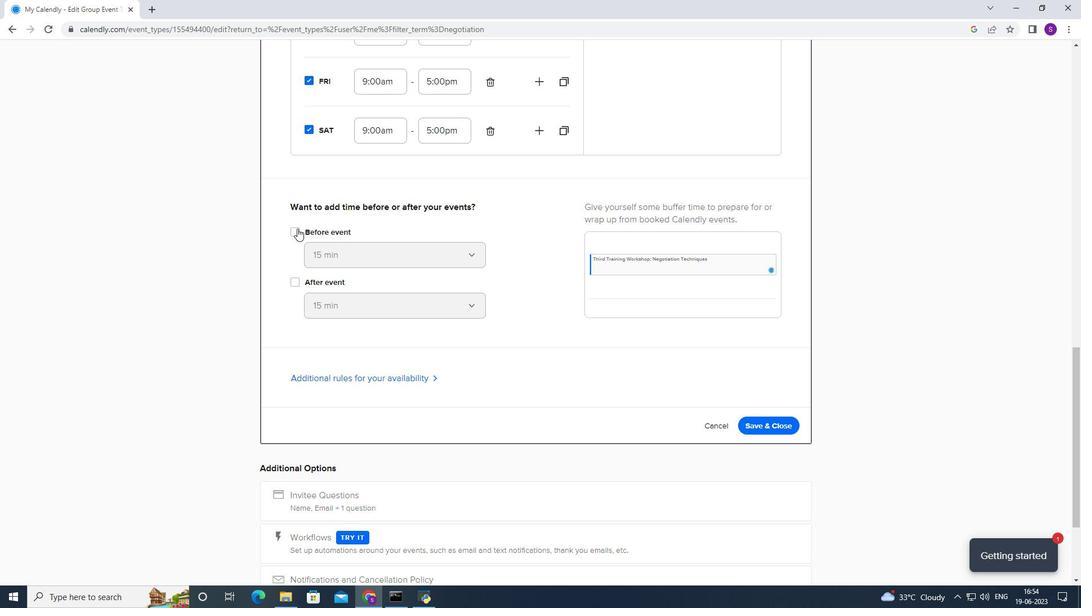 
Action: Mouse moved to (324, 255)
Screenshot: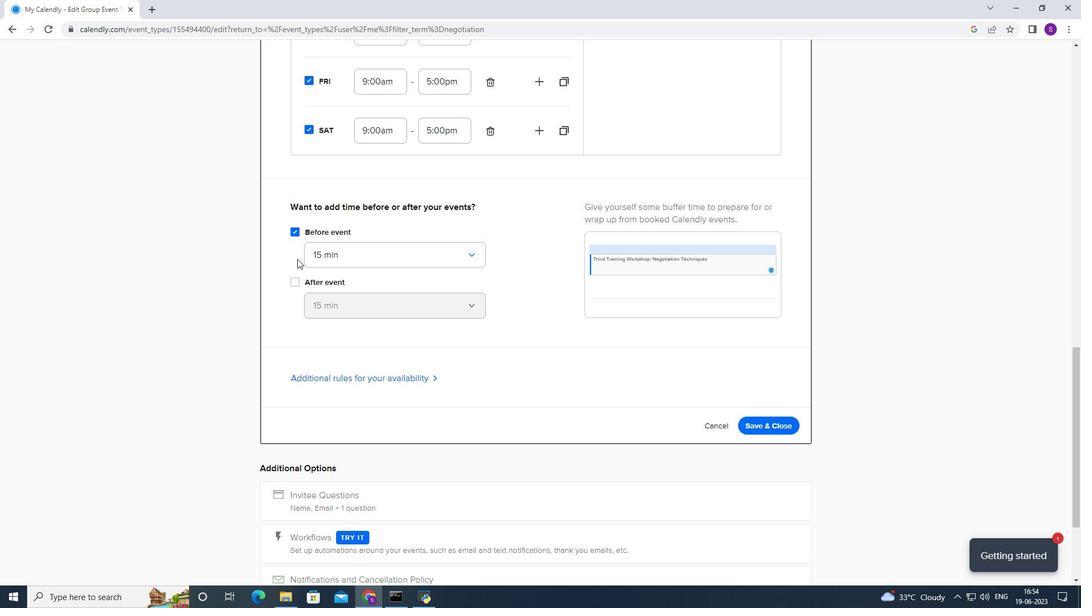 
Action: Mouse pressed left at (324, 255)
Screenshot: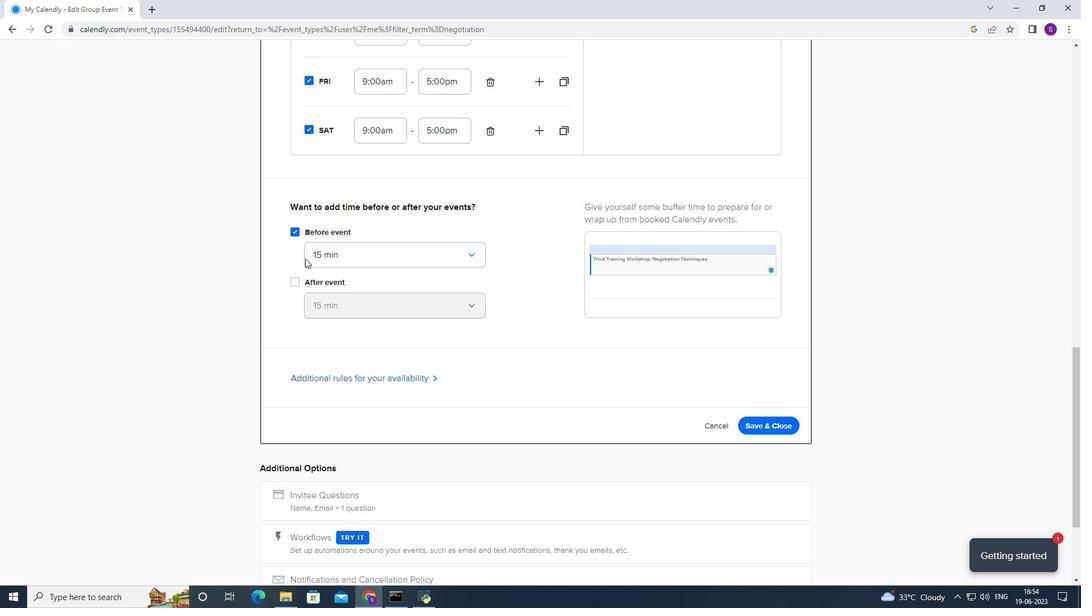 
Action: Mouse moved to (316, 283)
Screenshot: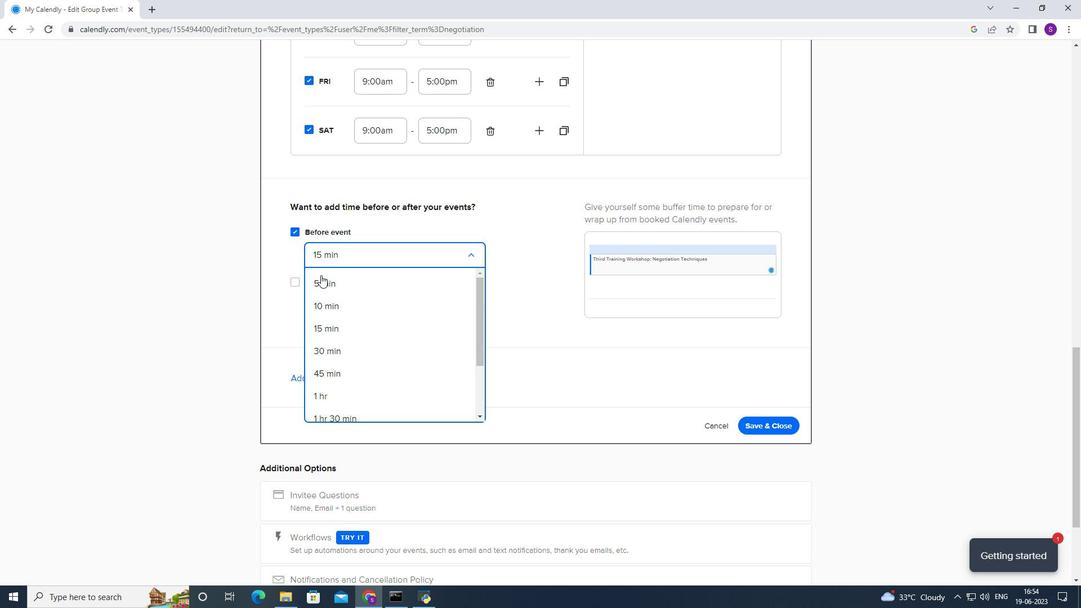 
Action: Mouse pressed left at (316, 283)
Screenshot: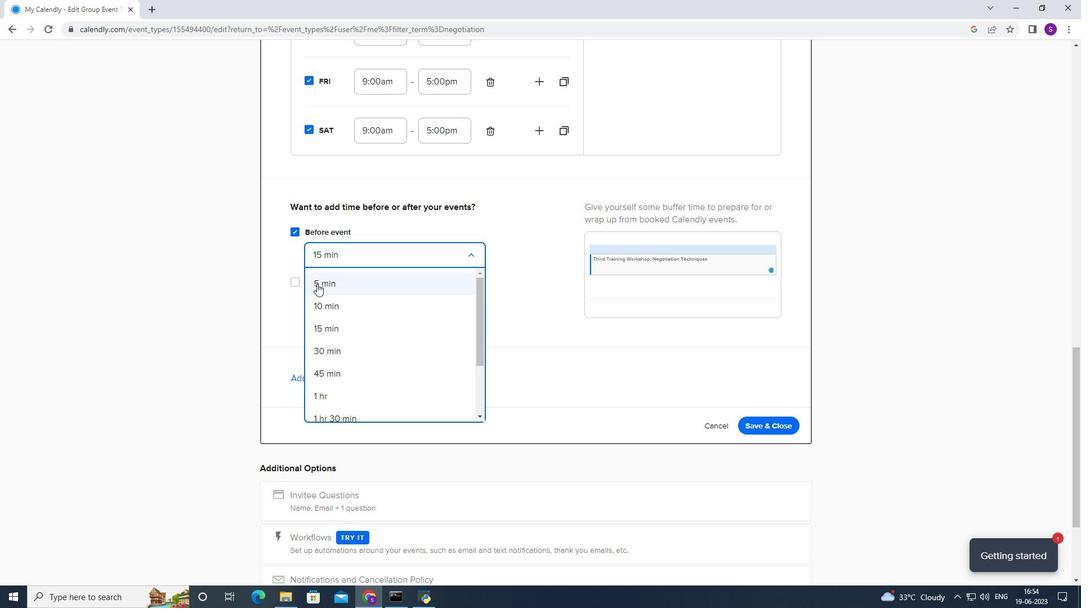
Action: Mouse moved to (296, 277)
Screenshot: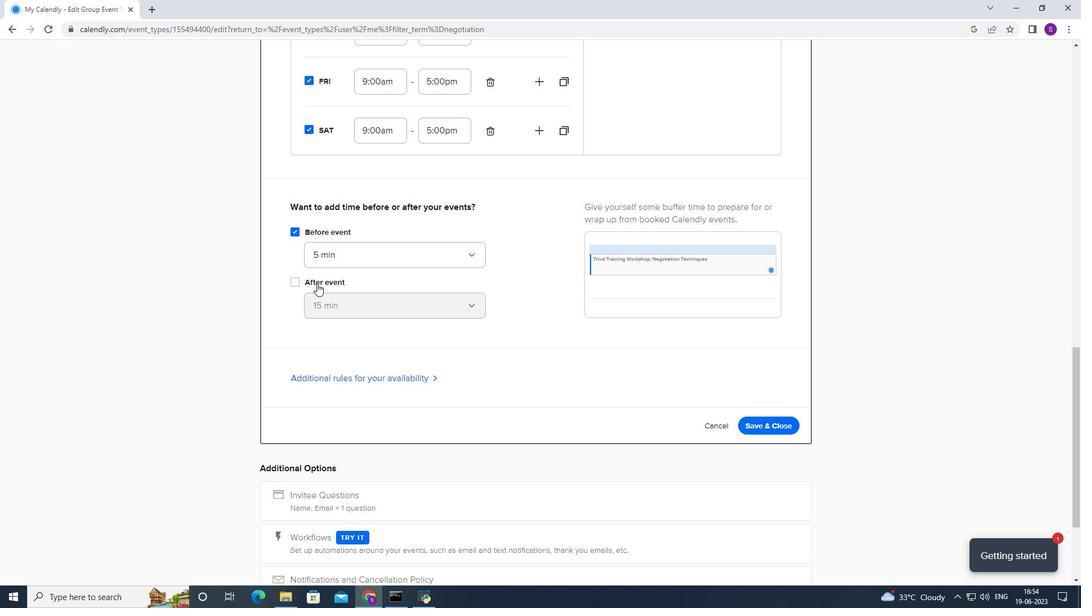 
Action: Mouse pressed left at (296, 277)
Screenshot: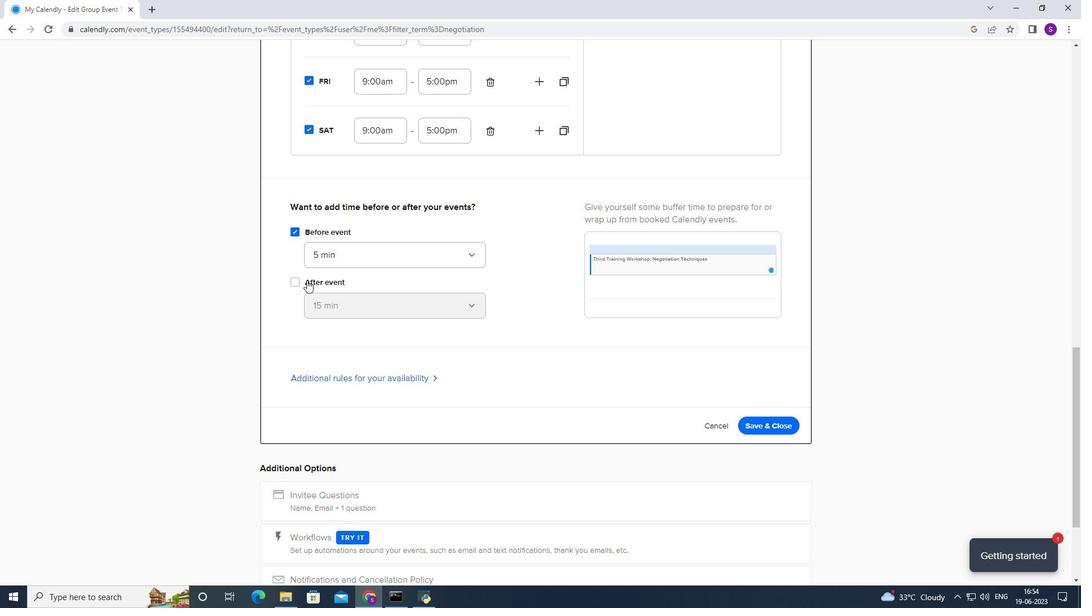 
Action: Mouse moved to (332, 305)
Screenshot: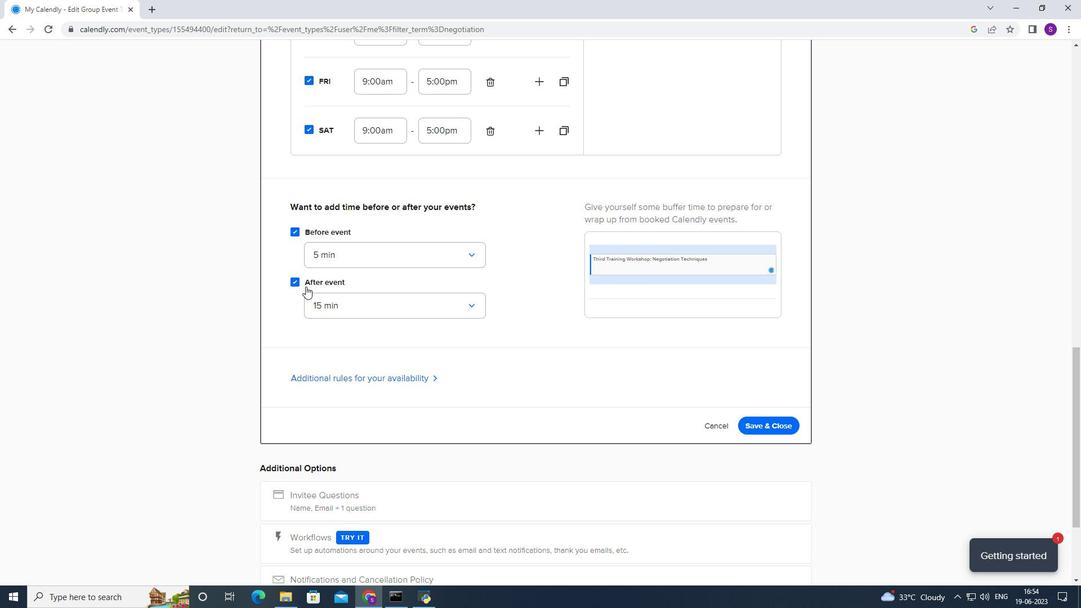 
Action: Mouse pressed left at (332, 305)
Screenshot: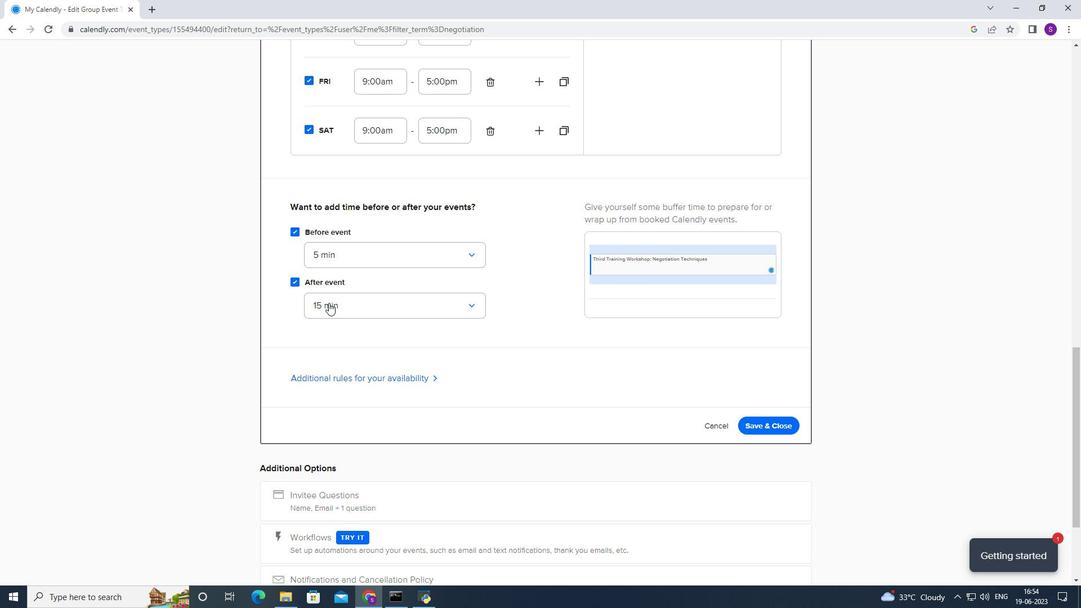 
Action: Mouse moved to (322, 334)
Screenshot: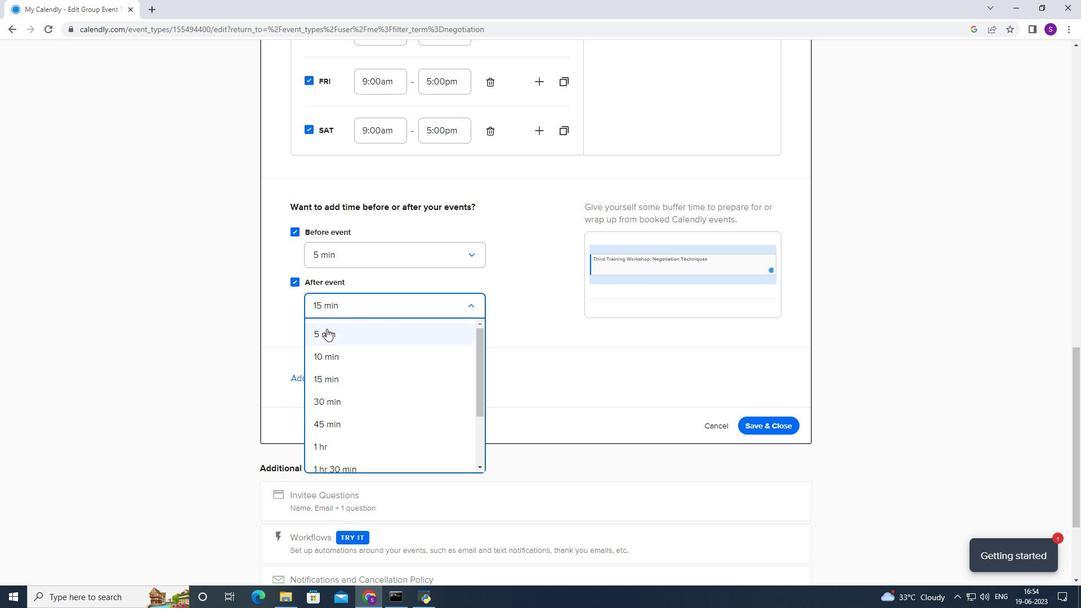 
Action: Mouse pressed left at (322, 334)
Screenshot: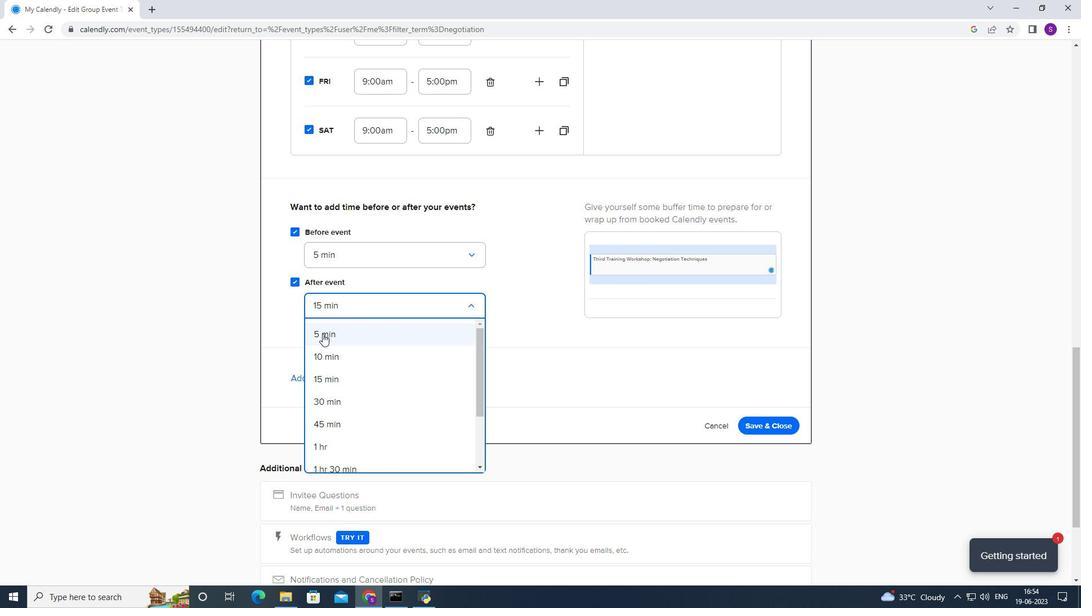 
Action: Mouse scrolled (322, 333) with delta (0, 0)
Screenshot: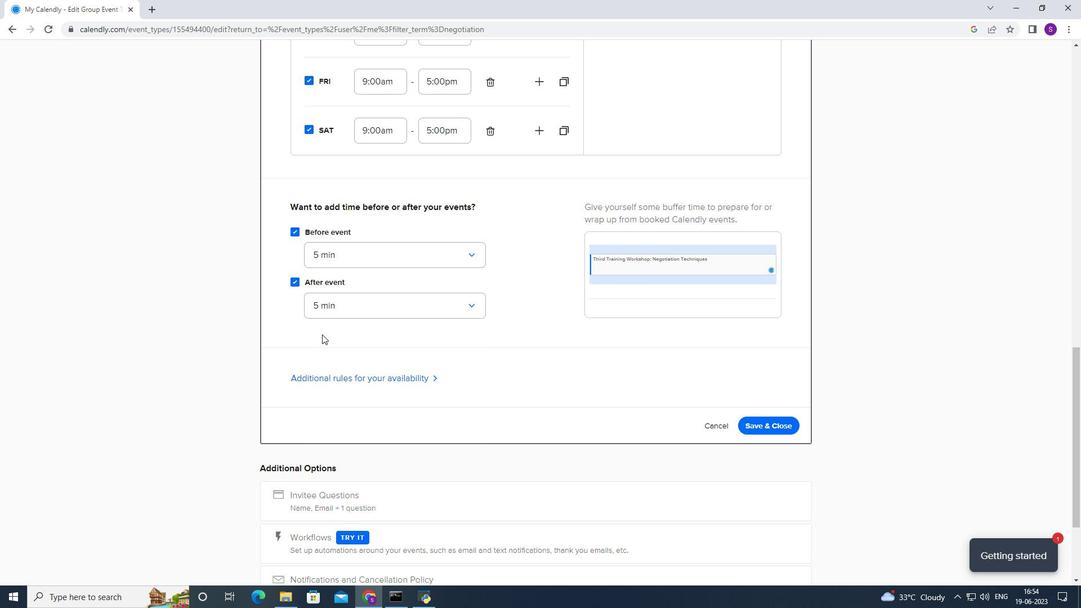 
Action: Mouse scrolled (322, 333) with delta (0, 0)
Screenshot: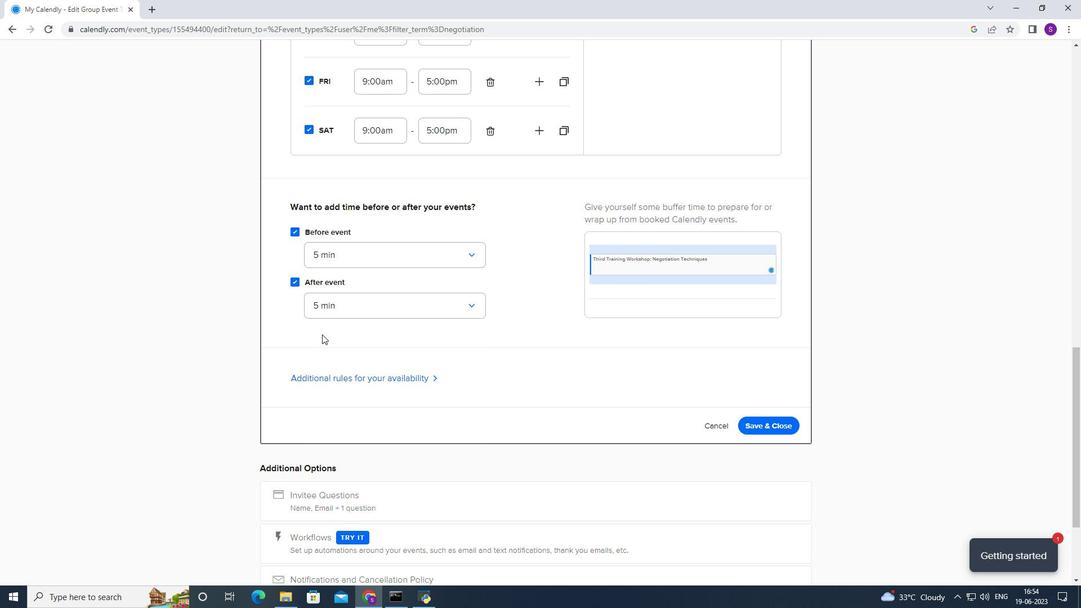 
Action: Mouse scrolled (322, 333) with delta (0, 0)
Screenshot: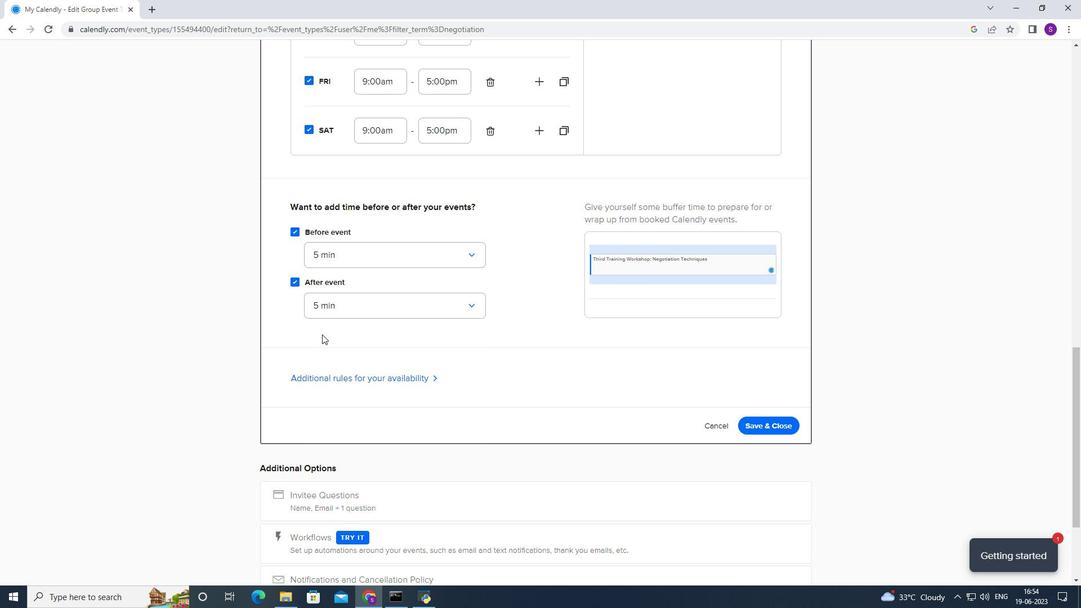 
Action: Mouse moved to (430, 224)
Screenshot: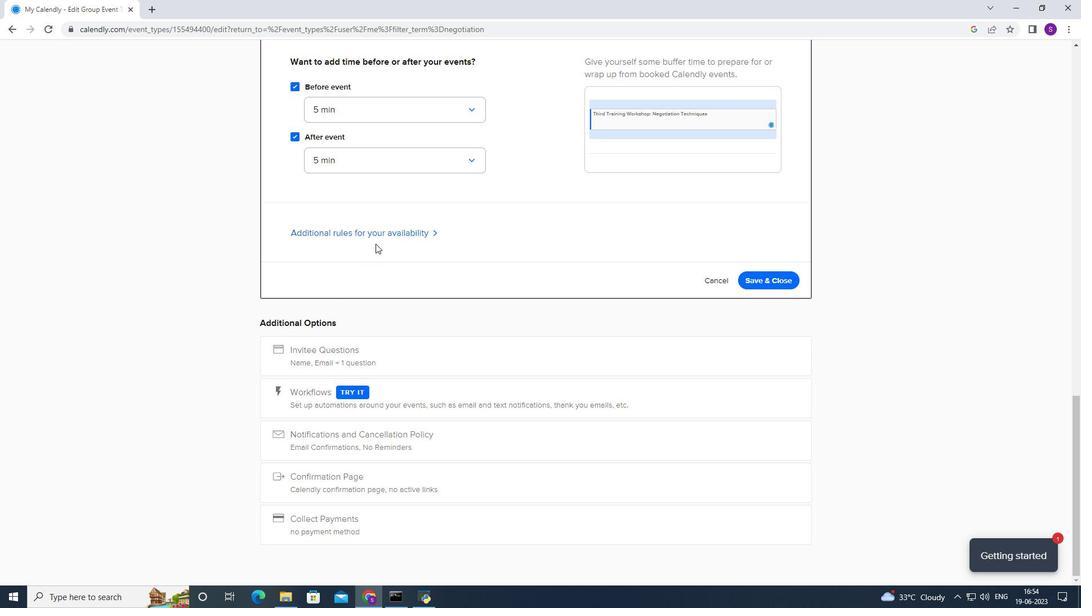 
Action: Mouse pressed left at (430, 224)
Screenshot: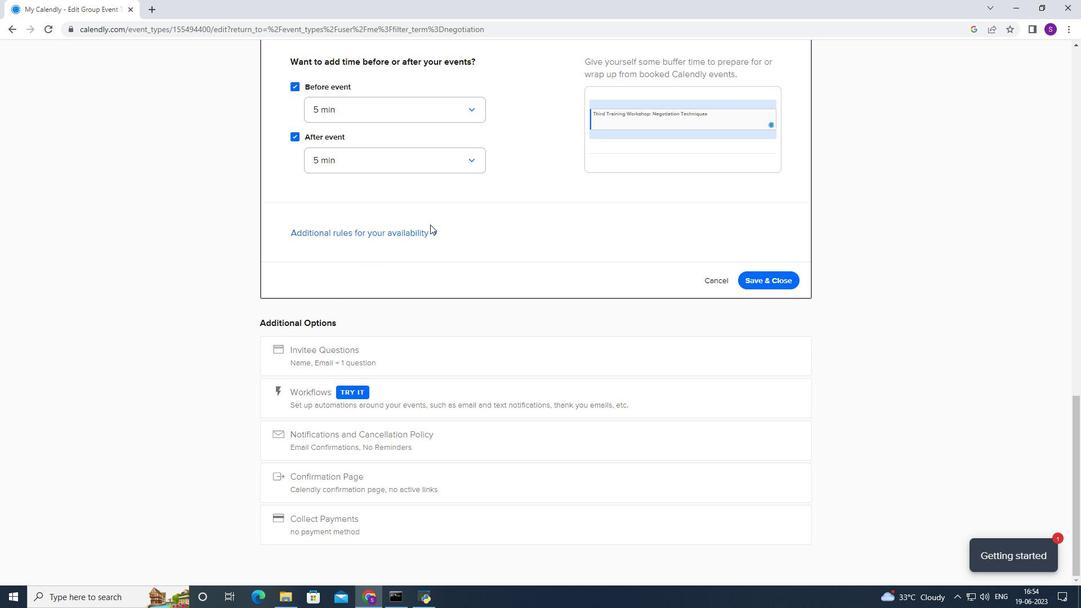 
Action: Mouse moved to (418, 227)
Screenshot: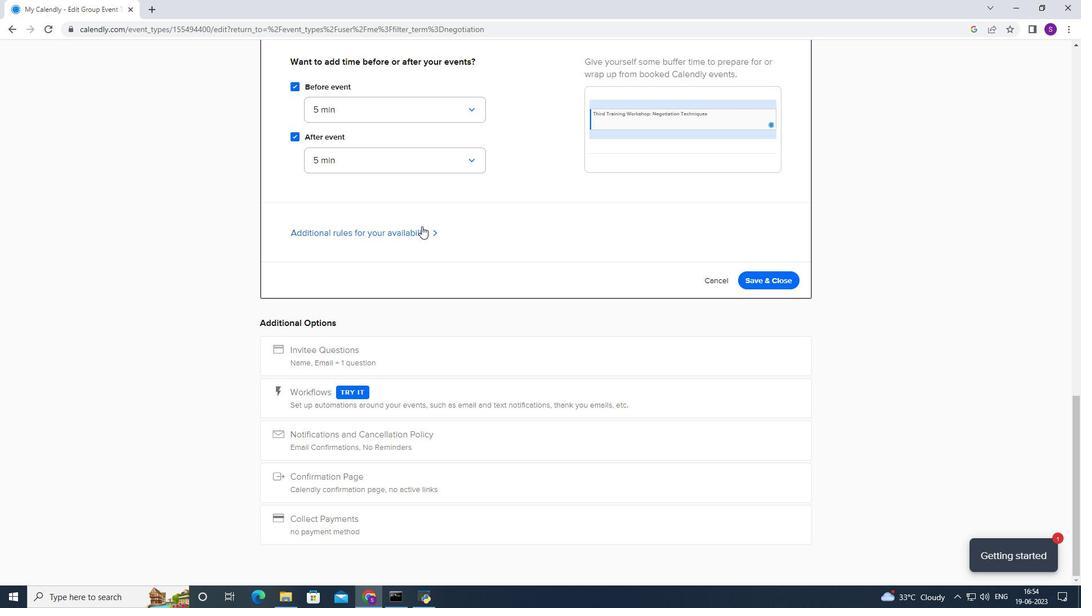 
Action: Mouse pressed left at (418, 227)
Screenshot: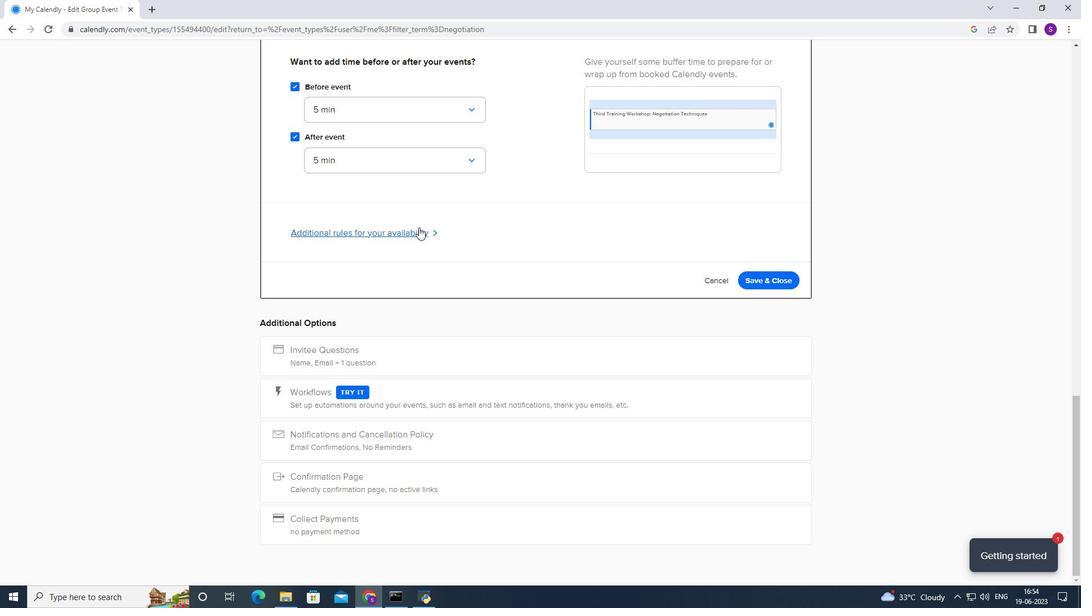 
Action: Mouse moved to (344, 327)
Screenshot: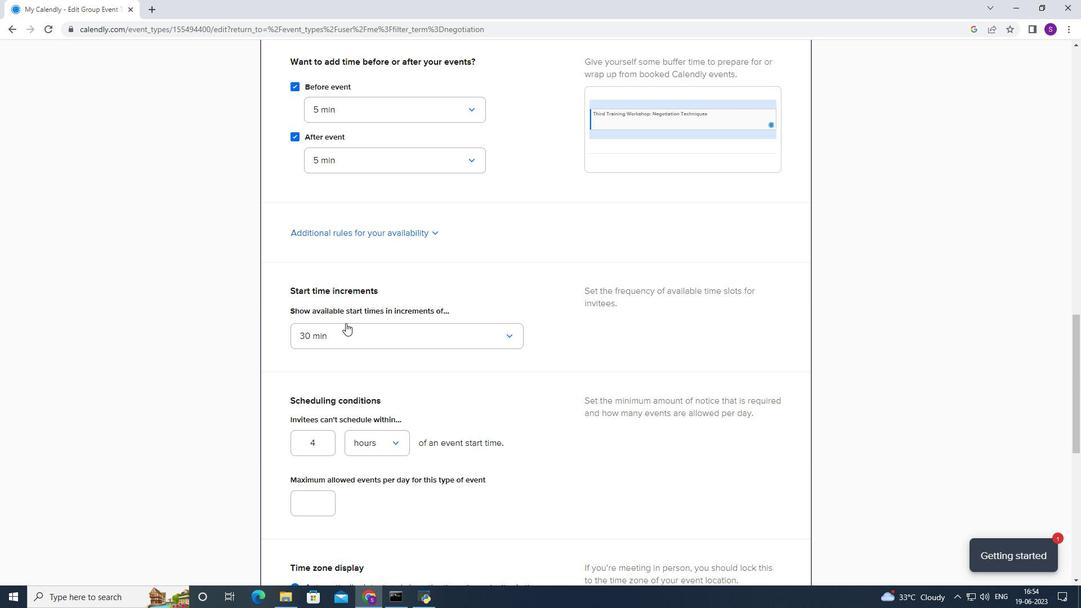 
Action: Mouse pressed left at (344, 327)
Screenshot: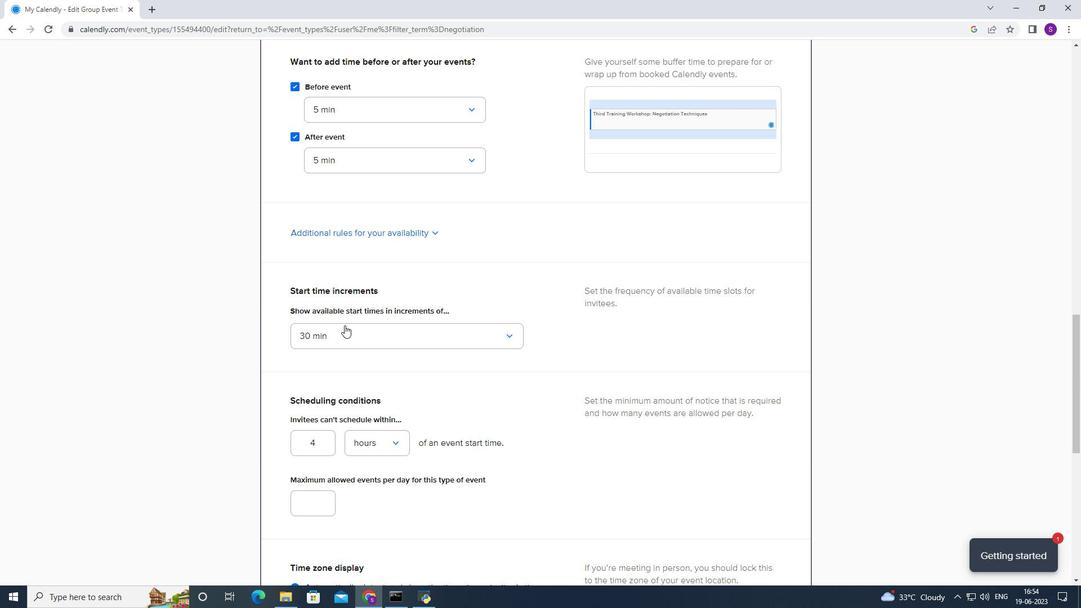 
Action: Mouse moved to (311, 445)
Screenshot: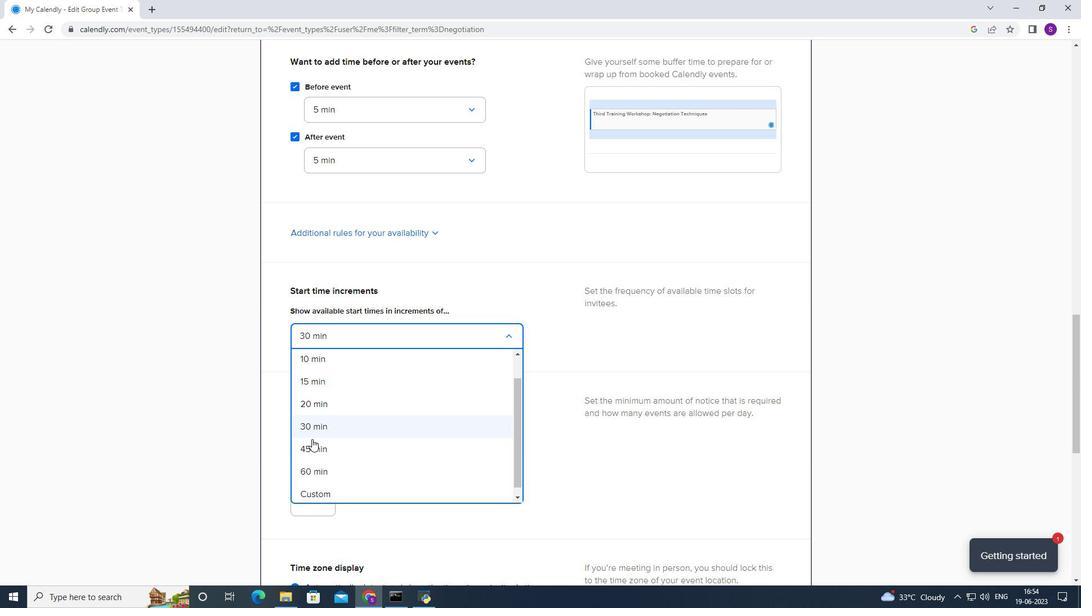 
Action: Mouse pressed left at (311, 445)
Screenshot: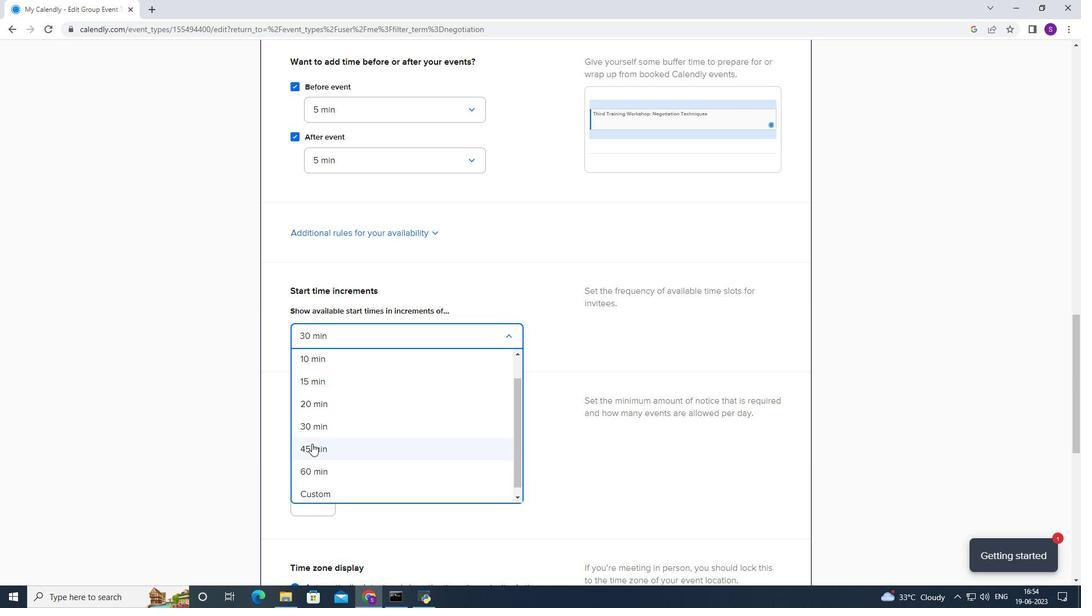 
Action: Mouse moved to (344, 375)
Screenshot: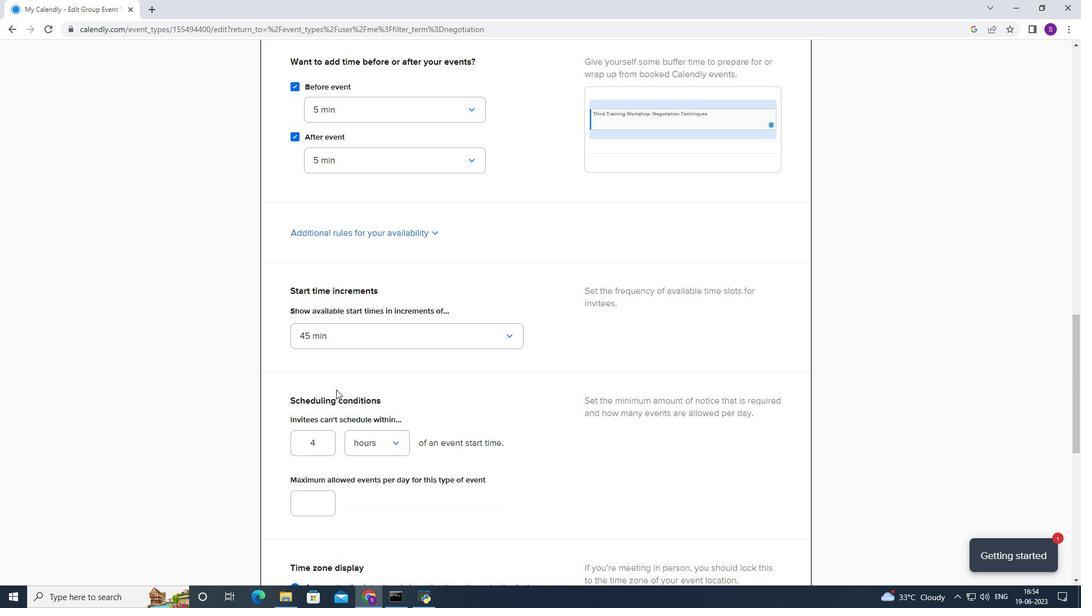 
Action: Mouse scrolled (344, 374) with delta (0, 0)
Screenshot: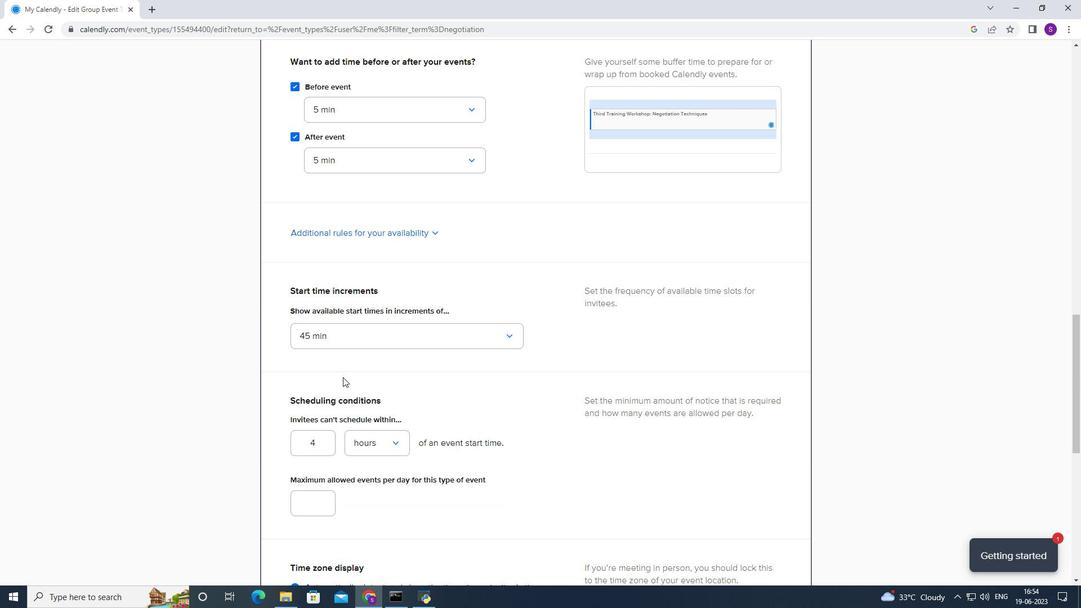 
Action: Mouse scrolled (344, 374) with delta (0, 0)
Screenshot: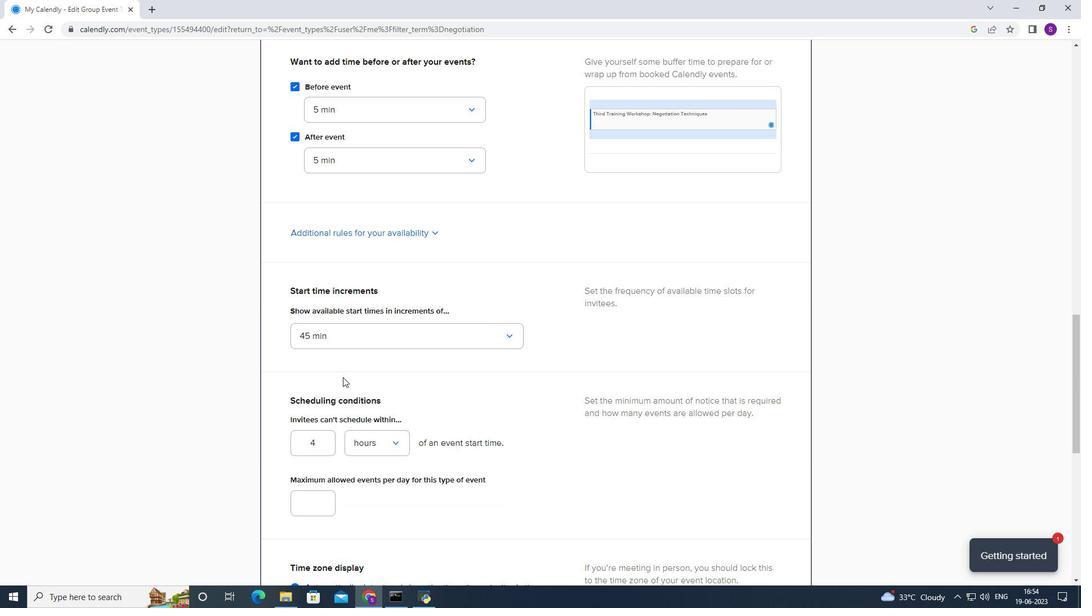
Action: Mouse scrolled (344, 374) with delta (0, 0)
Screenshot: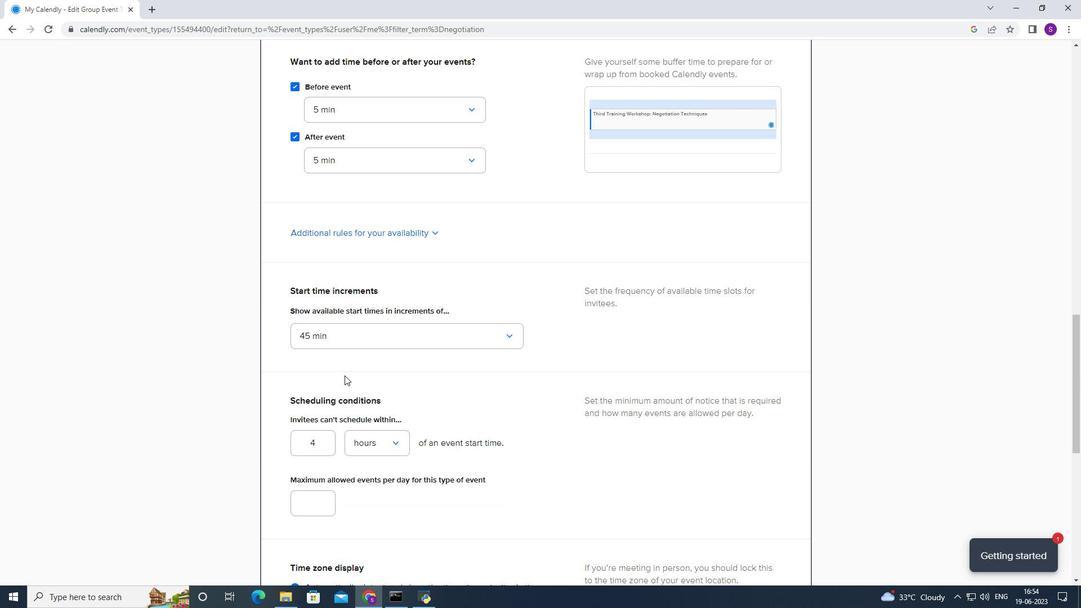 
Action: Mouse scrolled (344, 374) with delta (0, 0)
Screenshot: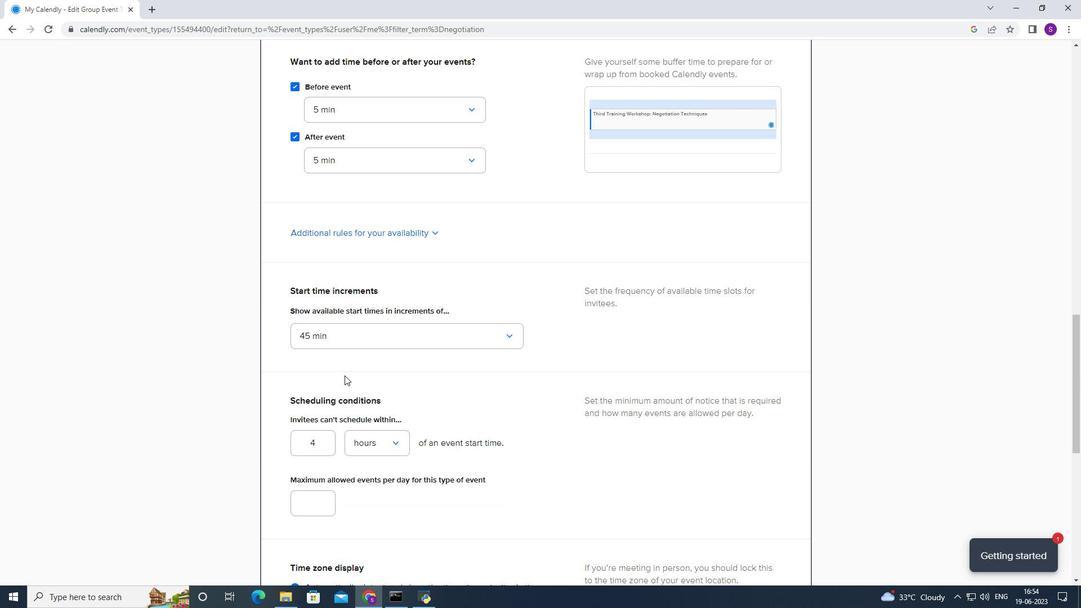 
Action: Mouse scrolled (344, 374) with delta (0, 0)
Screenshot: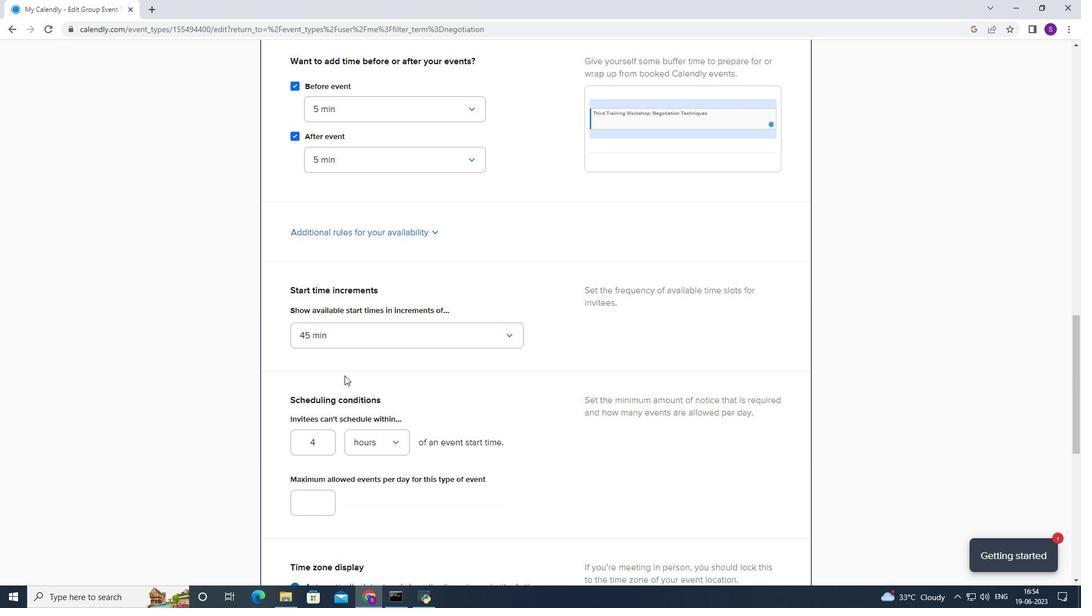 
Action: Mouse scrolled (344, 374) with delta (0, 0)
Screenshot: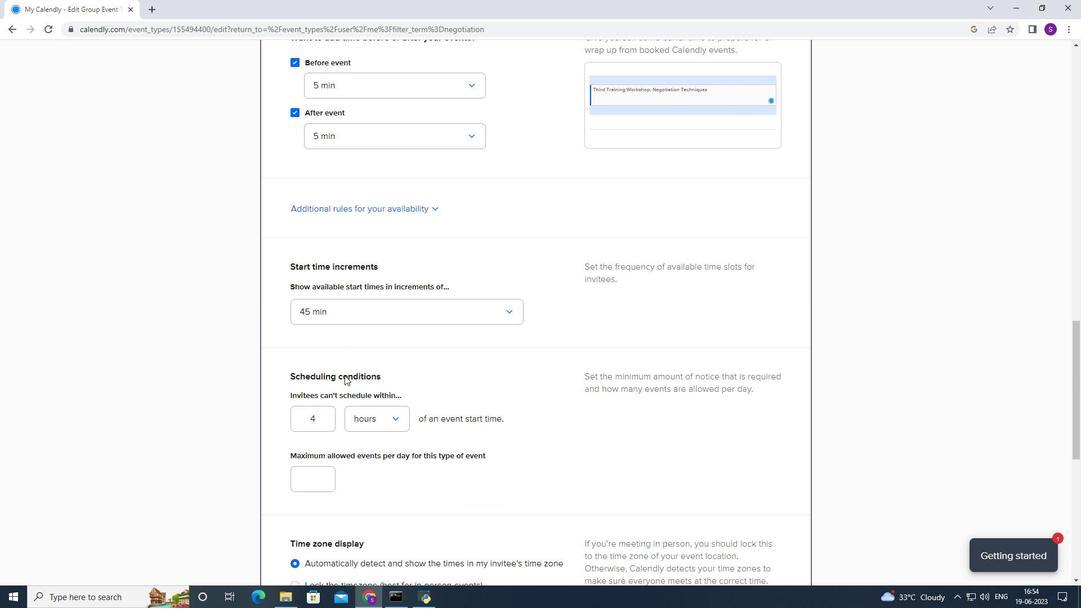 
Action: Mouse scrolled (344, 374) with delta (0, 0)
Screenshot: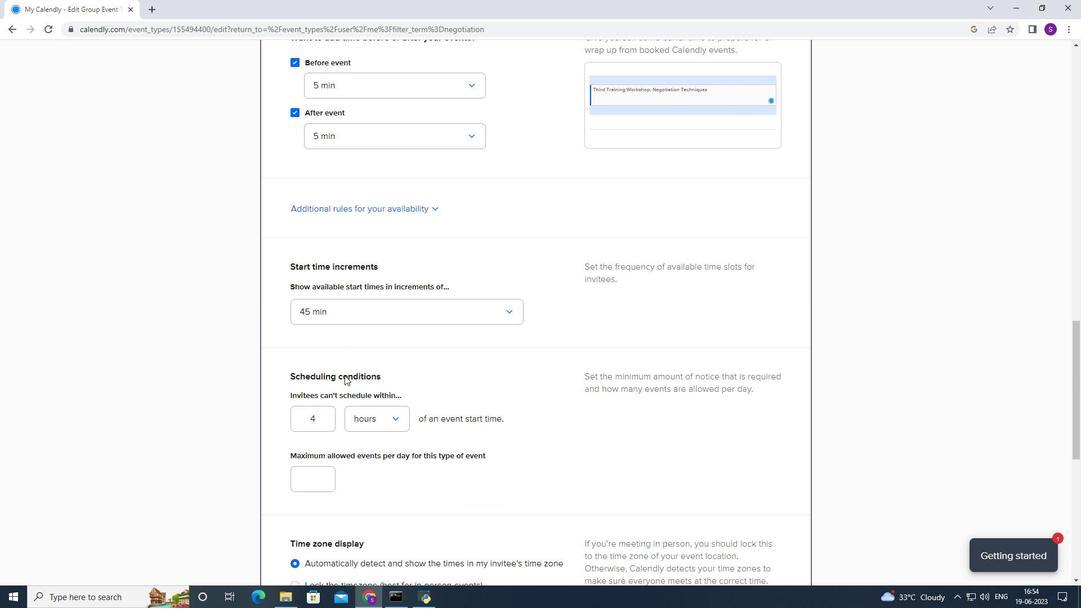 
Action: Mouse moved to (349, 341)
Screenshot: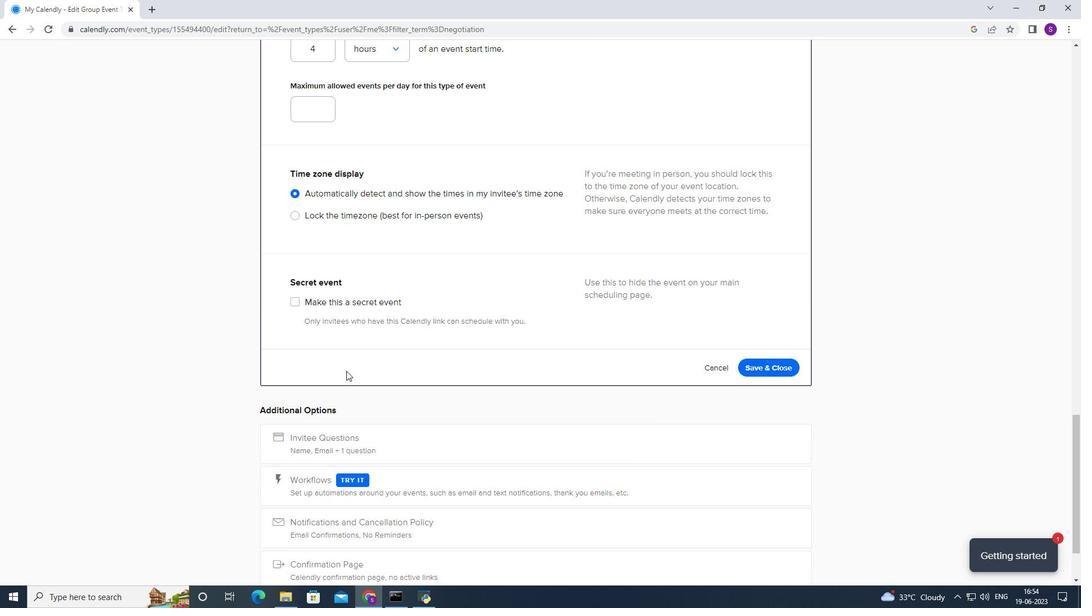 
Action: Mouse scrolled (349, 341) with delta (0, 0)
Screenshot: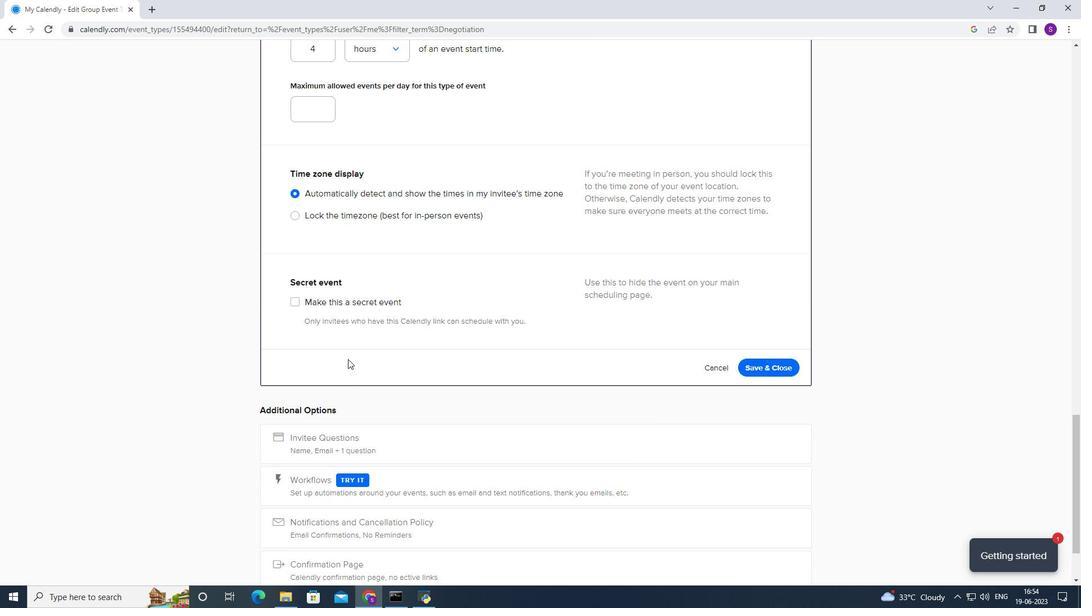 
Action: Mouse moved to (349, 339)
Screenshot: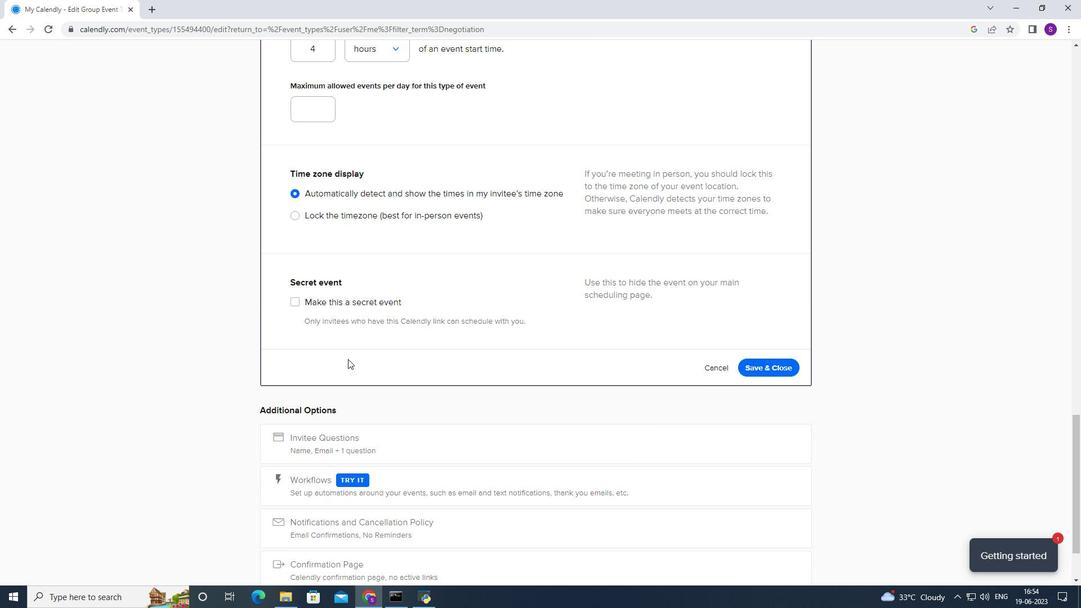 
Action: Mouse scrolled (349, 340) with delta (0, 0)
Screenshot: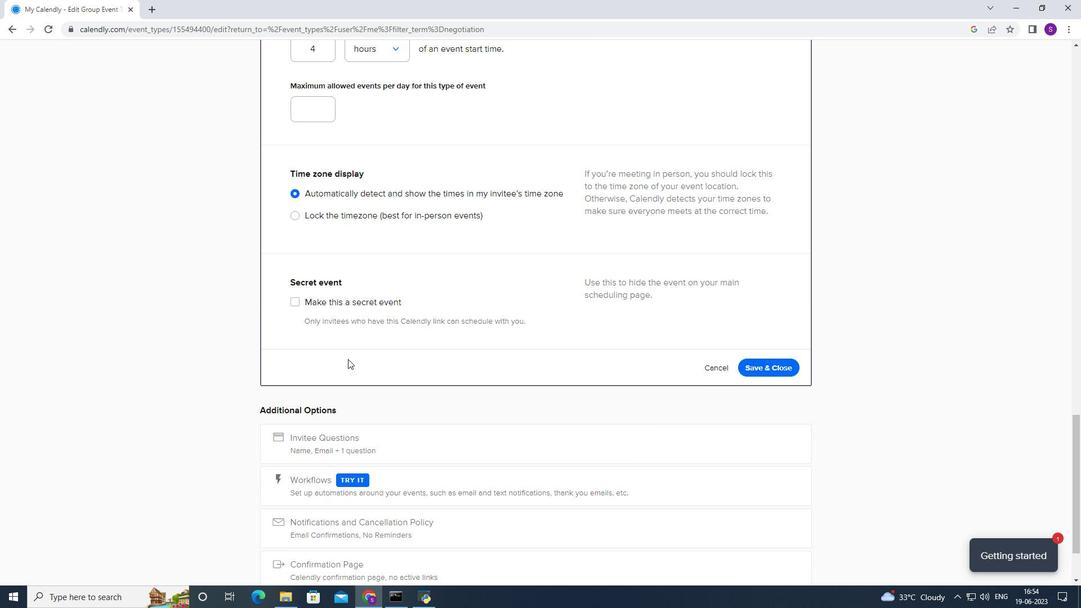 
Action: Mouse scrolled (349, 340) with delta (0, 0)
Screenshot: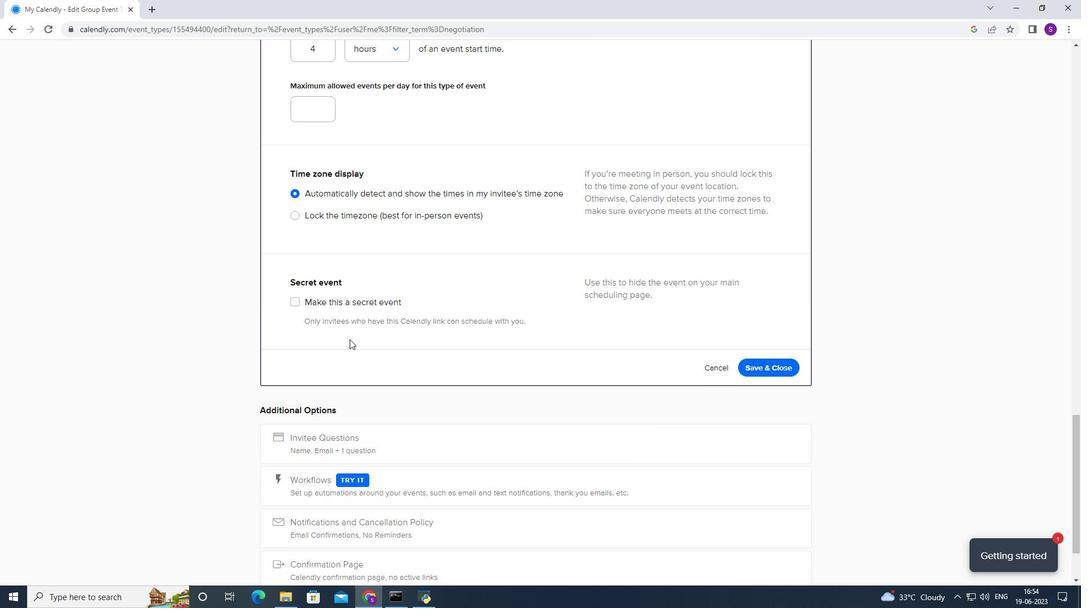 
Action: Mouse moved to (333, 214)
Screenshot: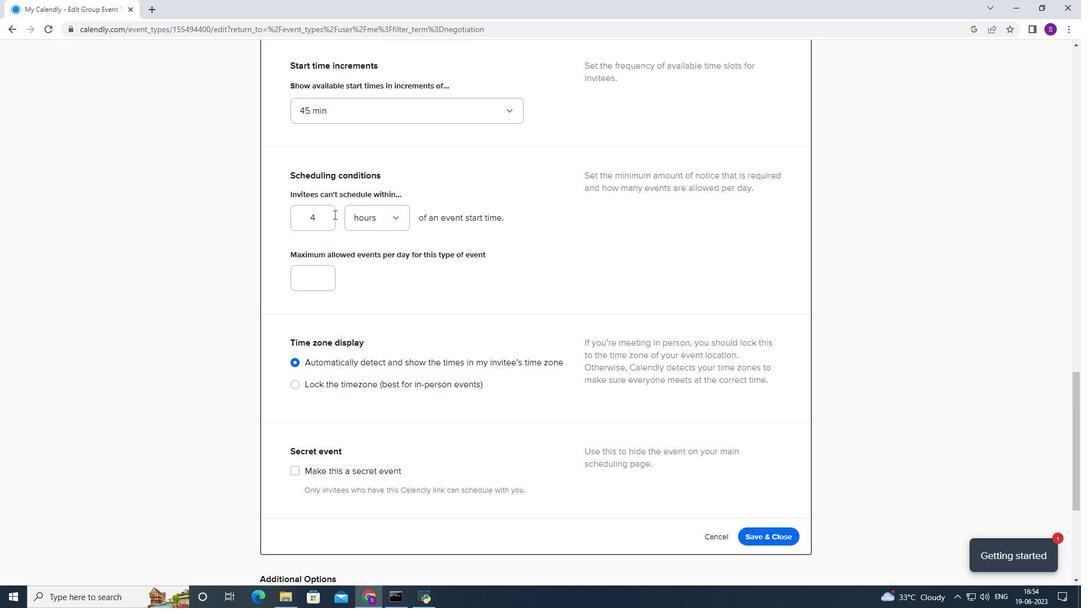 
Action: Mouse scrolled (333, 213) with delta (0, 0)
Screenshot: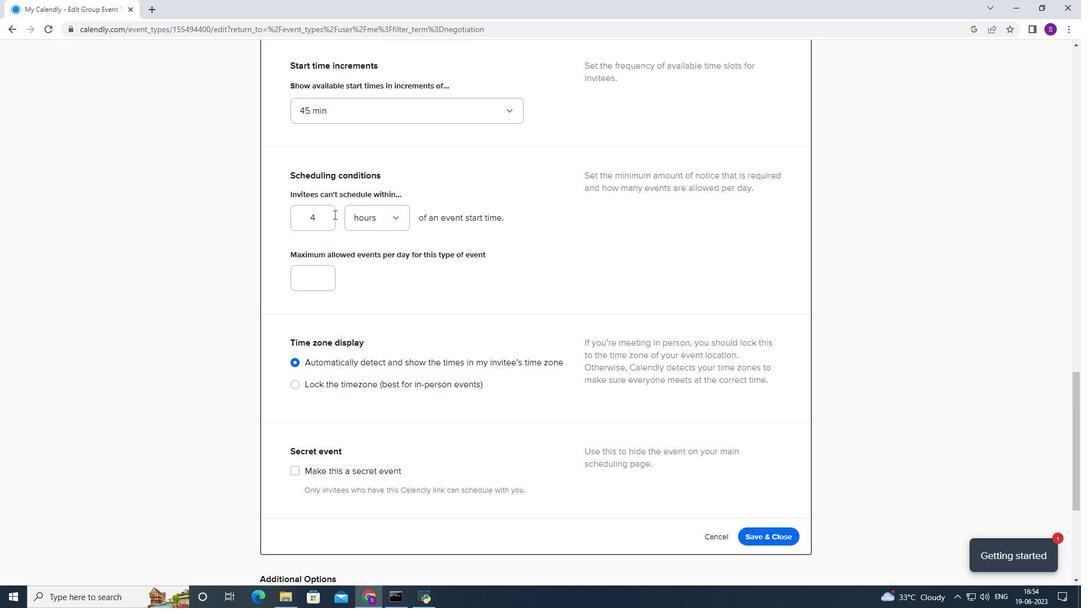 
Action: Mouse pressed left at (333, 214)
Screenshot: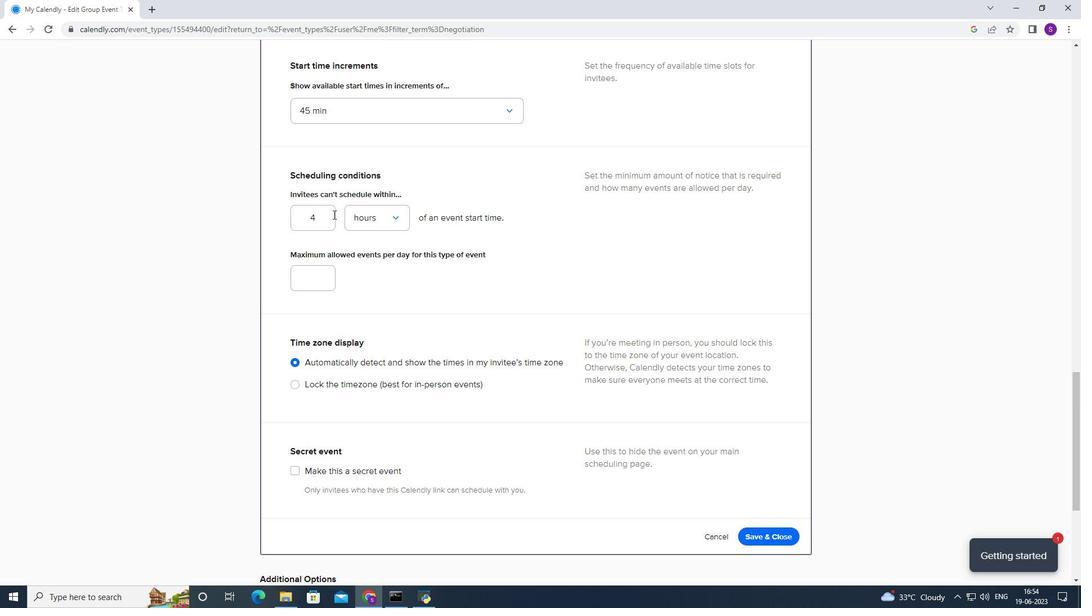 
Action: Mouse moved to (318, 156)
Screenshot: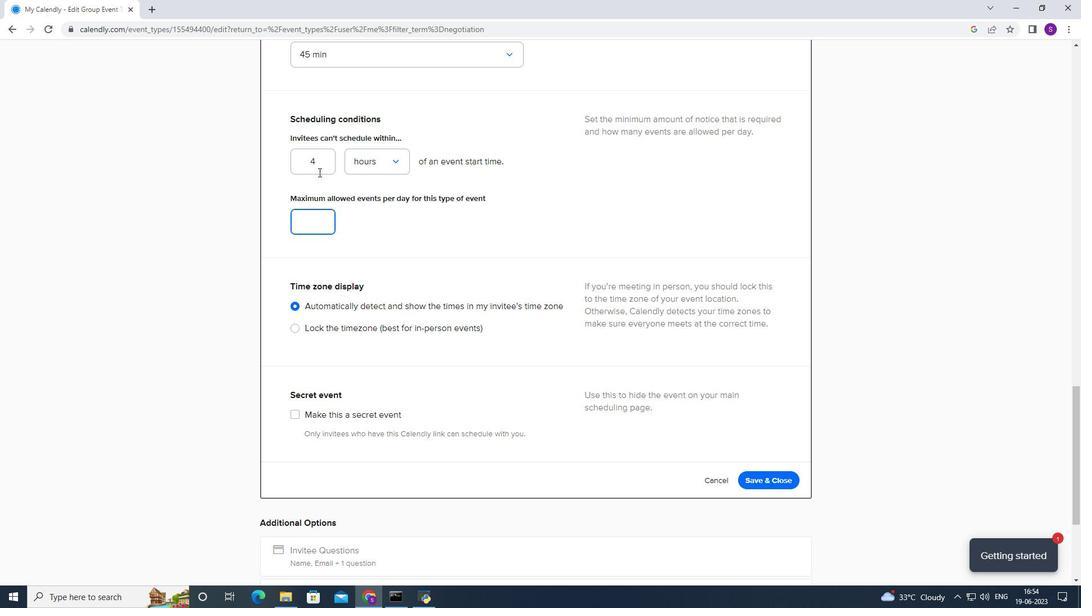 
Action: Mouse pressed left at (318, 156)
Screenshot: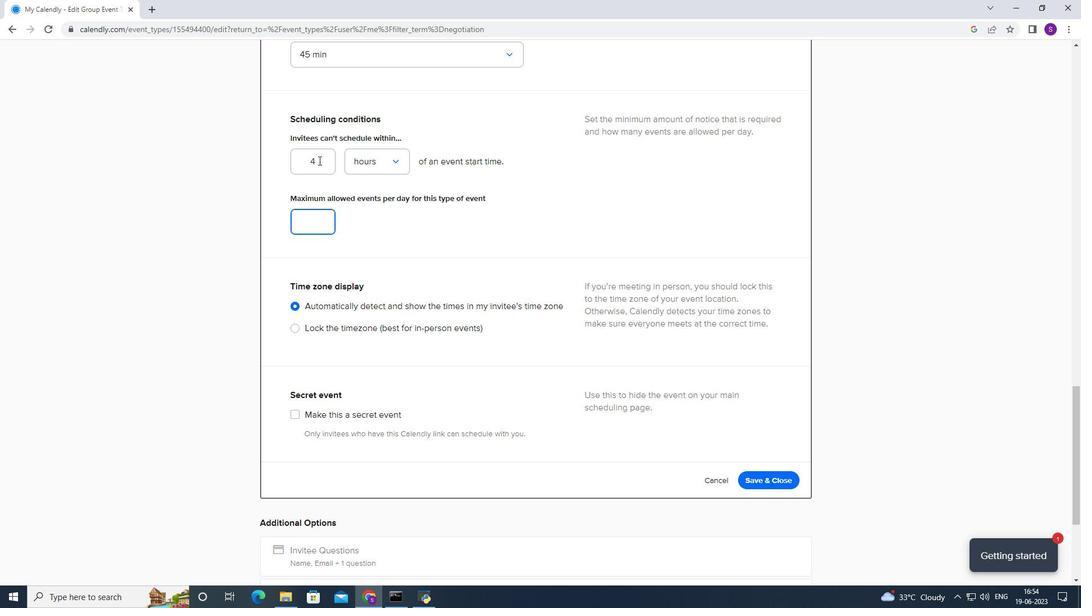 
Action: Mouse moved to (311, 157)
Screenshot: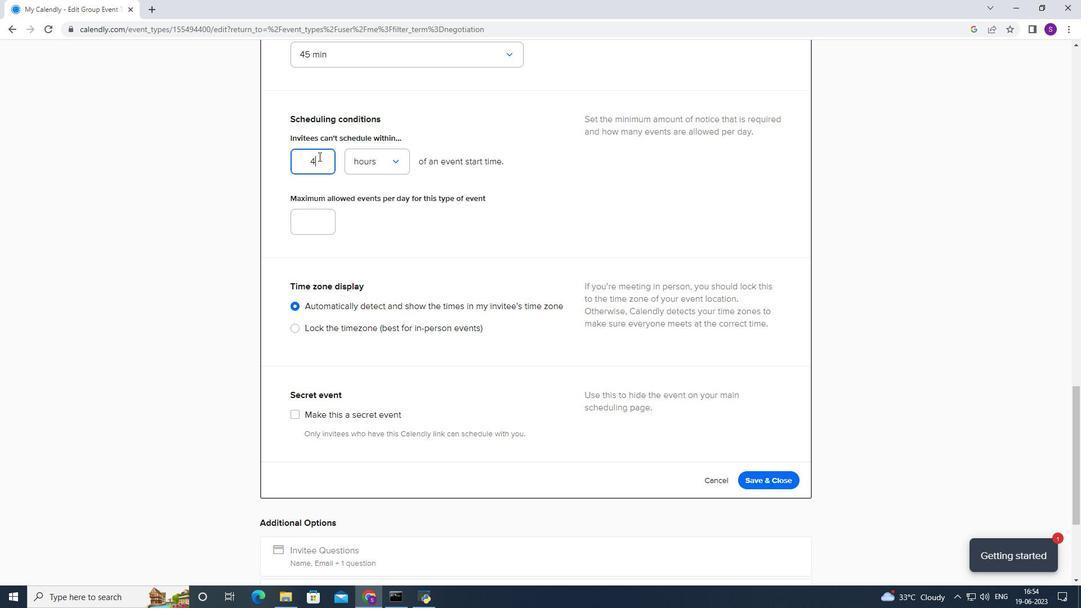 
Action: Key pressed 164
Screenshot: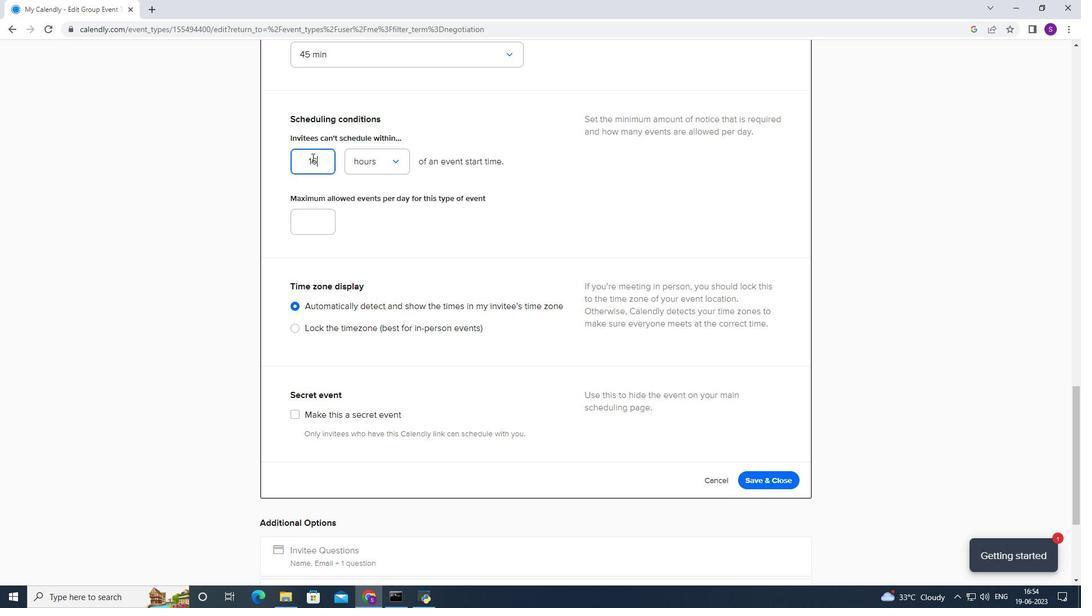 
Action: Mouse moved to (311, 212)
Screenshot: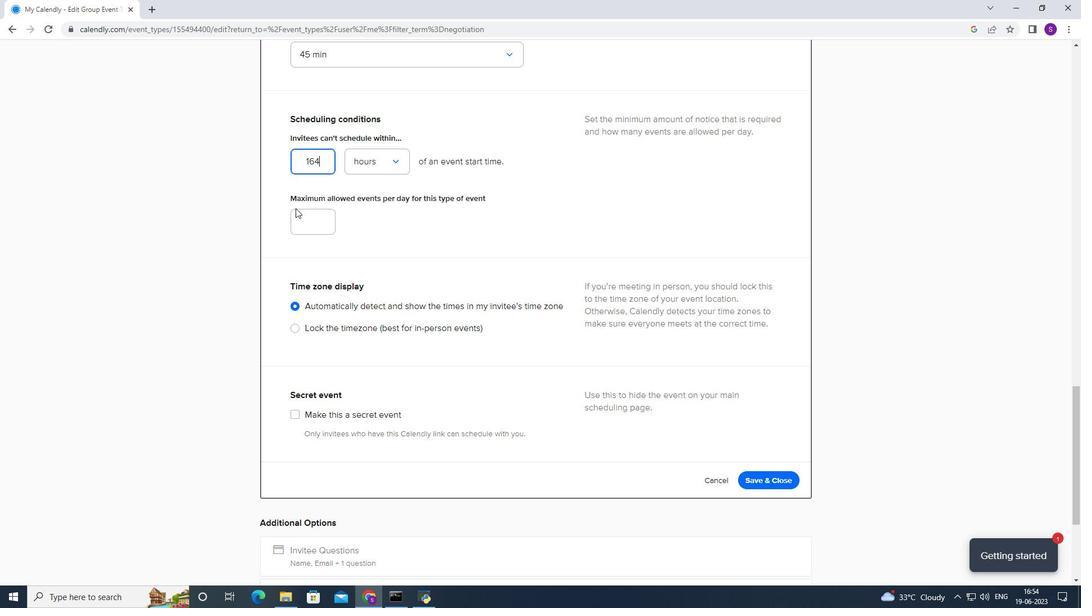 
Action: Mouse pressed left at (311, 212)
Screenshot: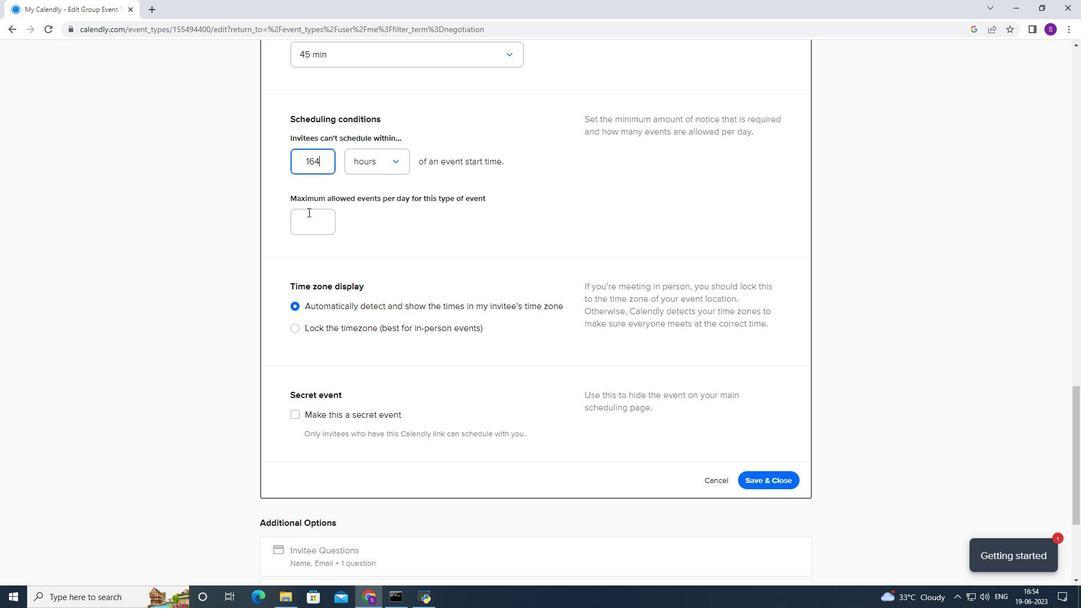 
Action: Mouse moved to (311, 212)
Screenshot: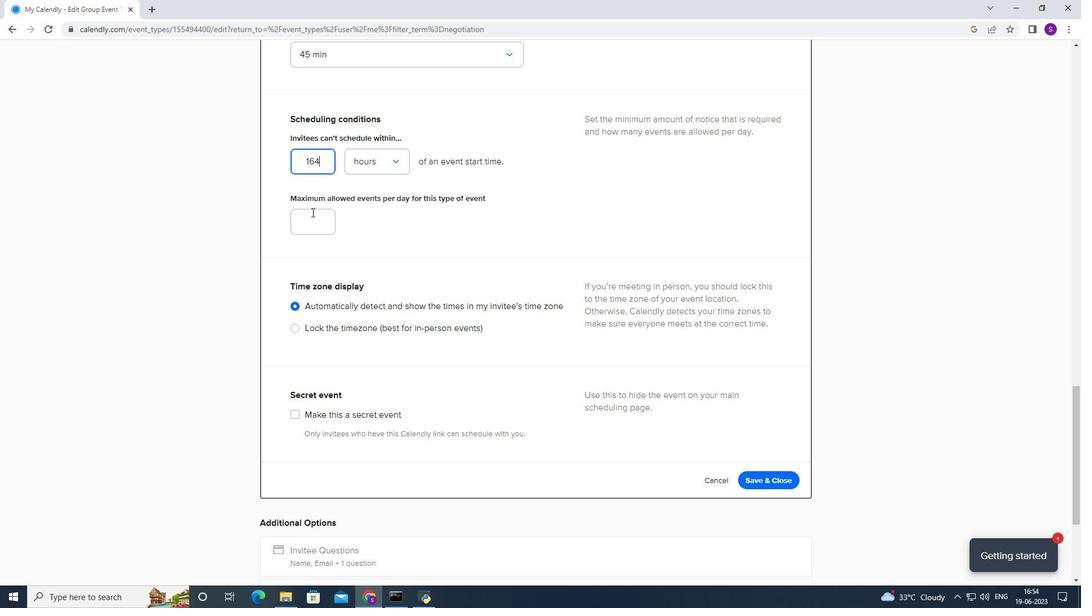 
Action: Key pressed 6
Screenshot: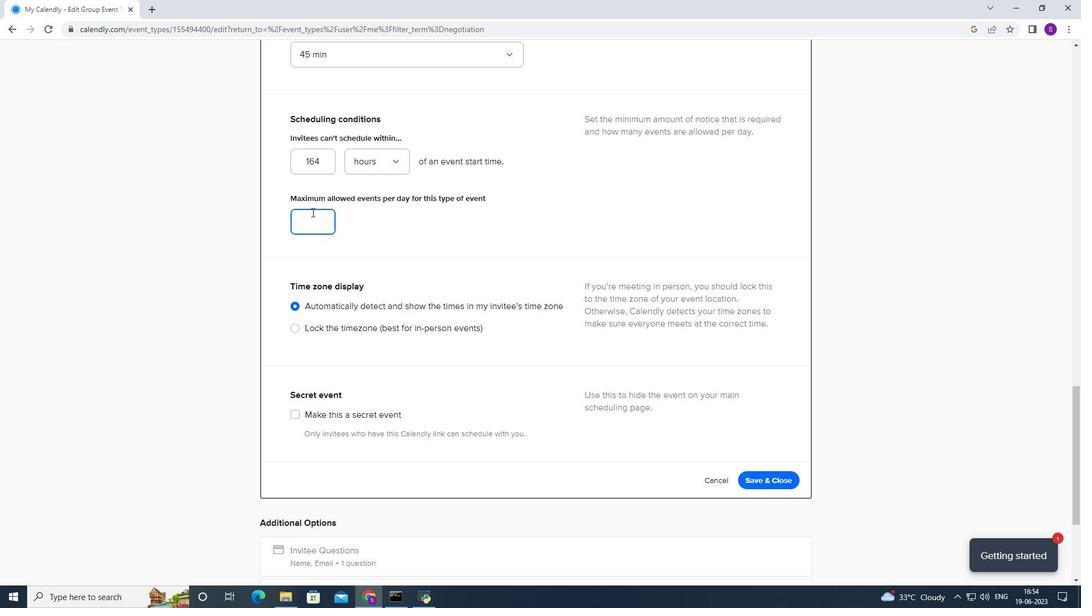 
Action: Mouse moved to (744, 478)
Screenshot: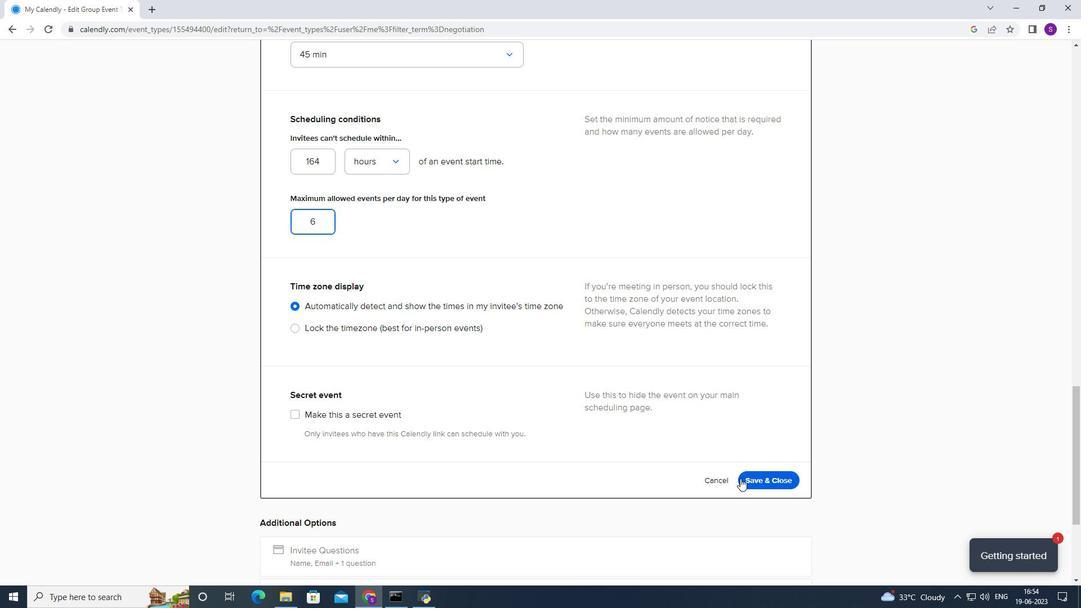 
Action: Mouse pressed left at (744, 478)
Screenshot: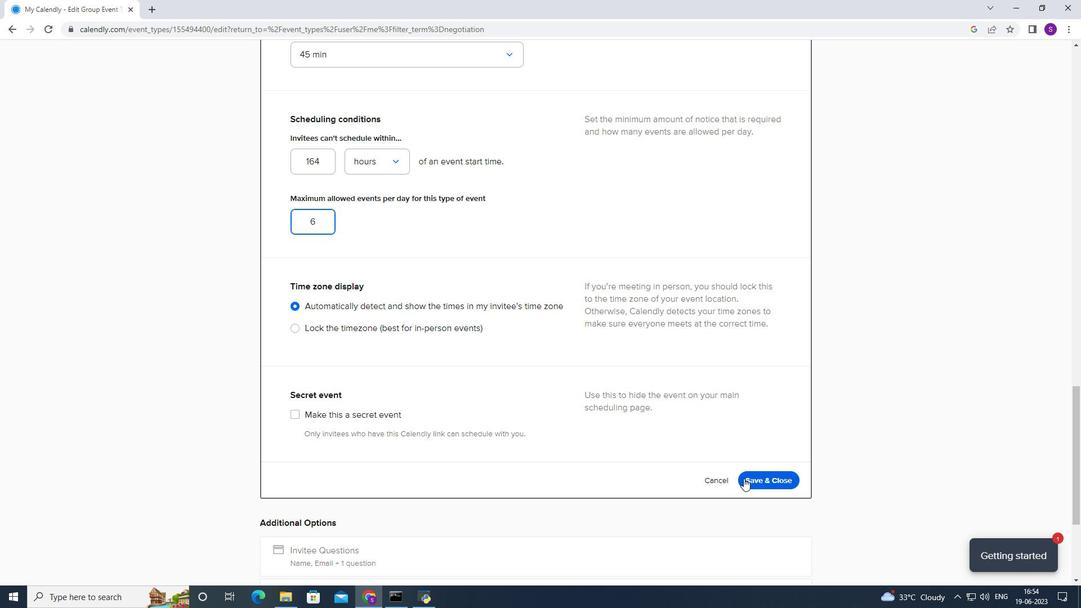 
Action: Mouse moved to (726, 469)
Screenshot: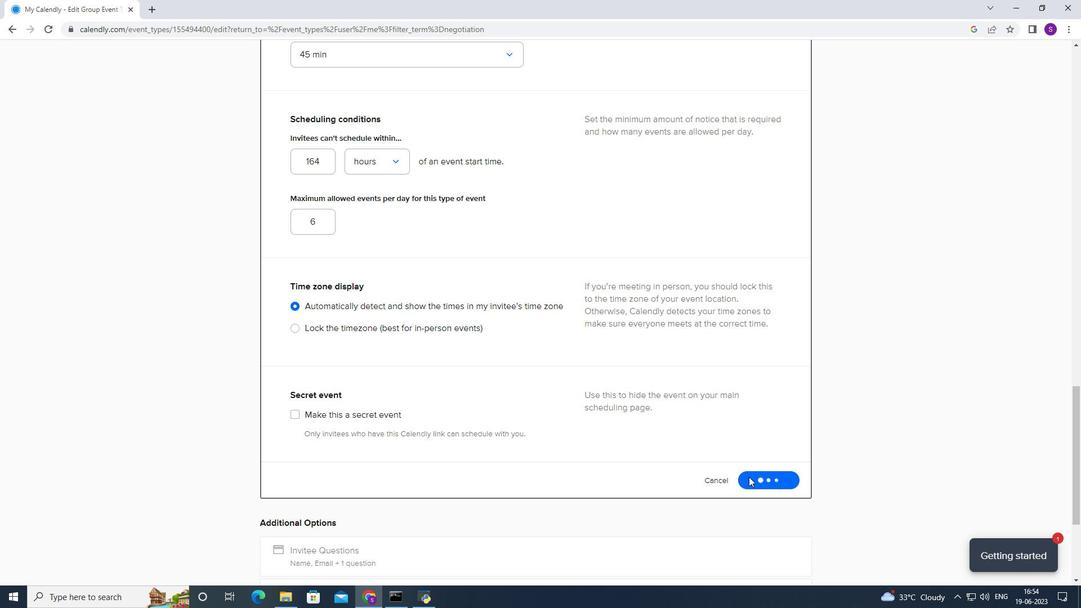 
